 Task: Use GitHub's "Contributor Insights" to track user activity.
Action: Mouse moved to (862, 61)
Screenshot: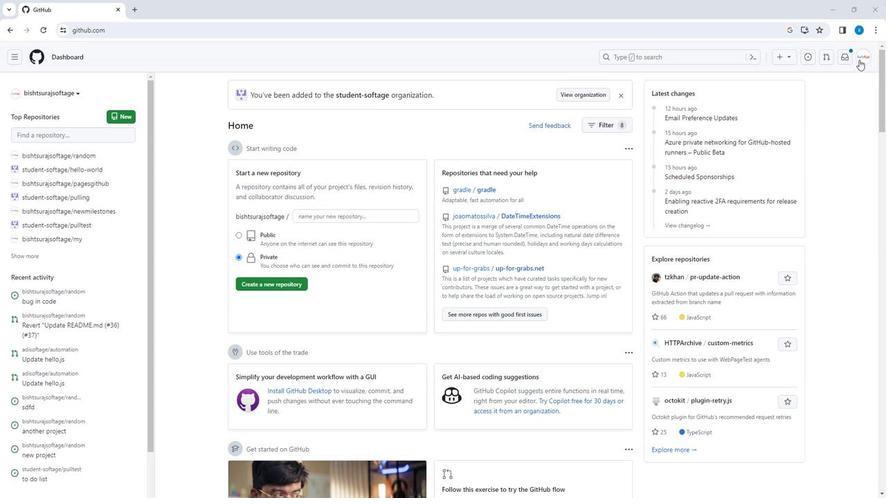 
Action: Mouse pressed left at (862, 61)
Screenshot: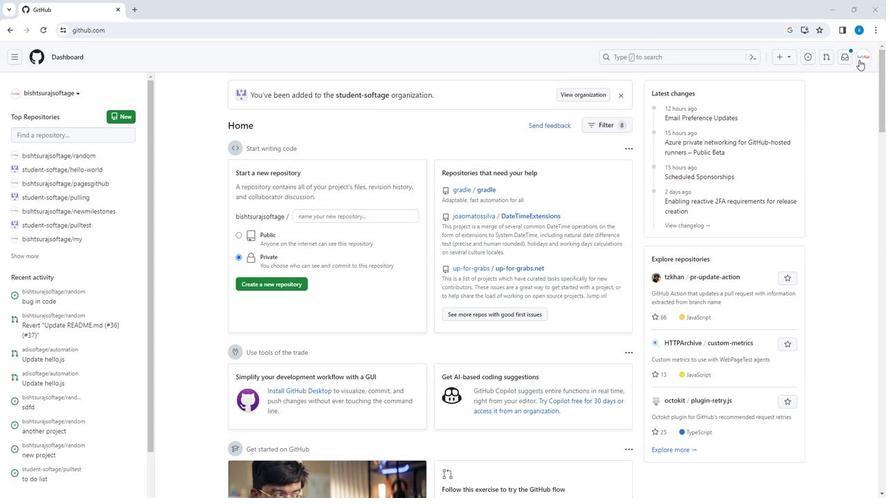 
Action: Mouse moved to (793, 125)
Screenshot: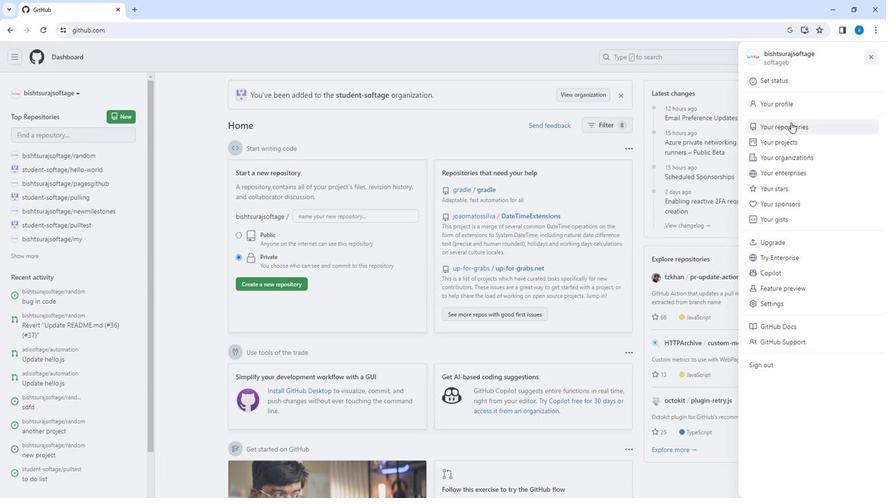
Action: Mouse pressed left at (793, 125)
Screenshot: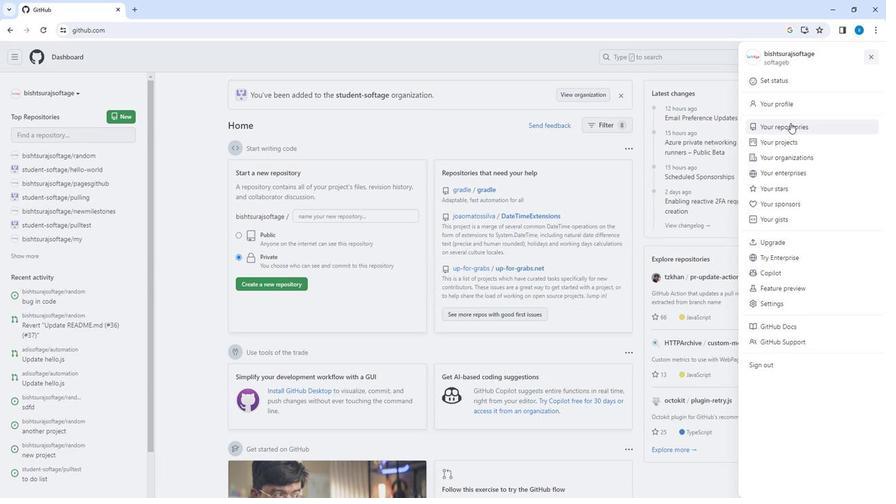 
Action: Mouse moved to (473, 261)
Screenshot: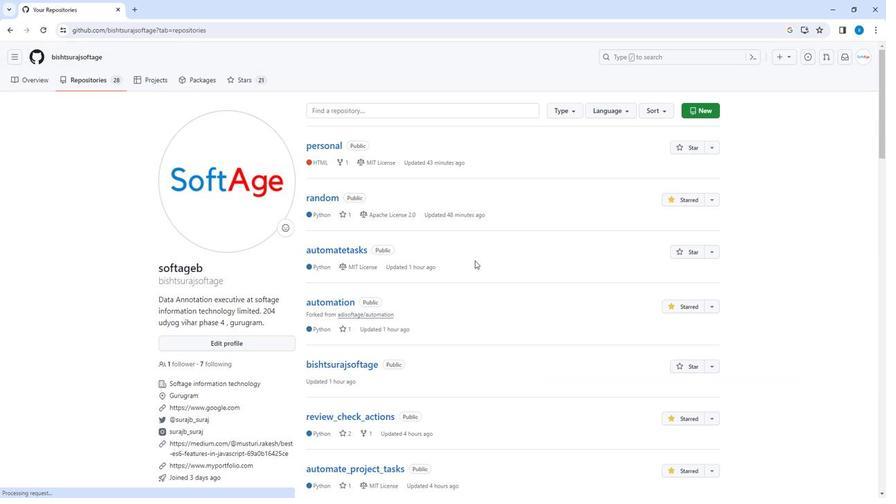 
Action: Mouse scrolled (473, 261) with delta (0, 0)
Screenshot: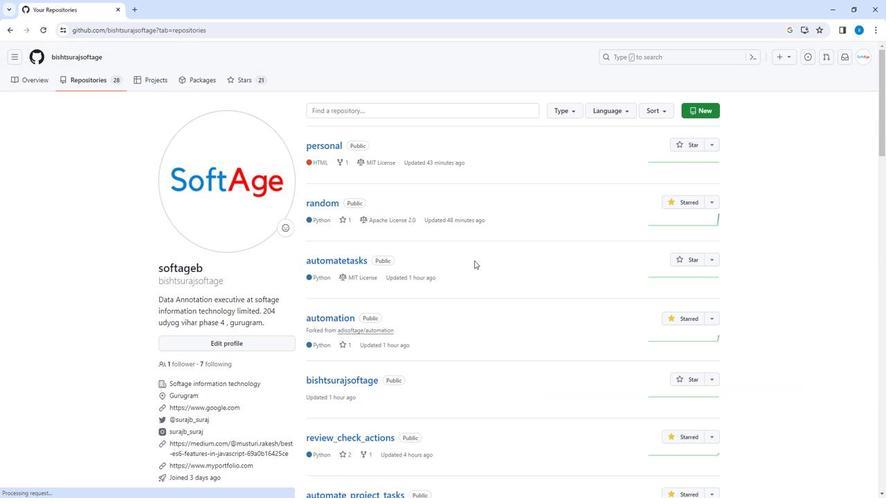 
Action: Mouse scrolled (473, 261) with delta (0, 0)
Screenshot: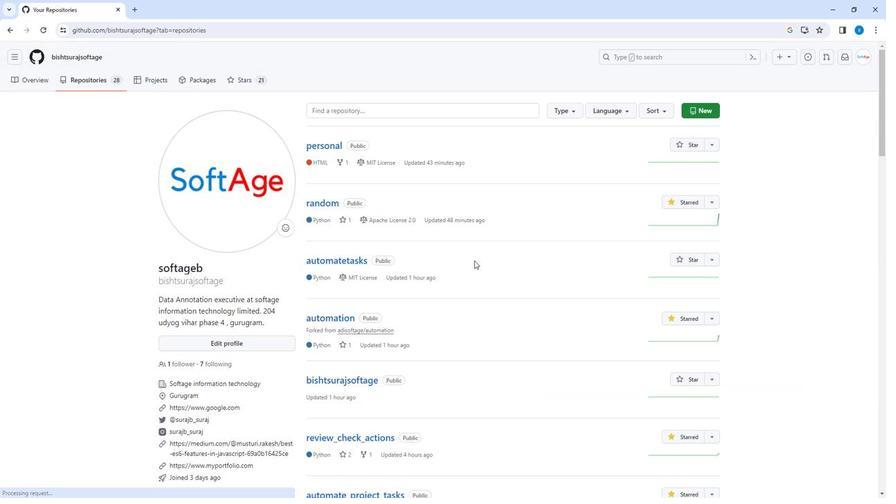 
Action: Mouse scrolled (473, 261) with delta (0, 0)
Screenshot: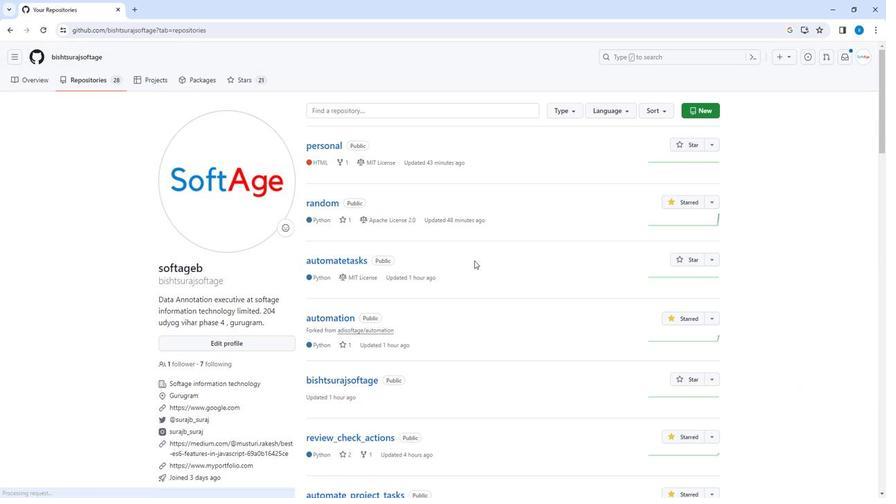 
Action: Mouse scrolled (473, 261) with delta (0, 0)
Screenshot: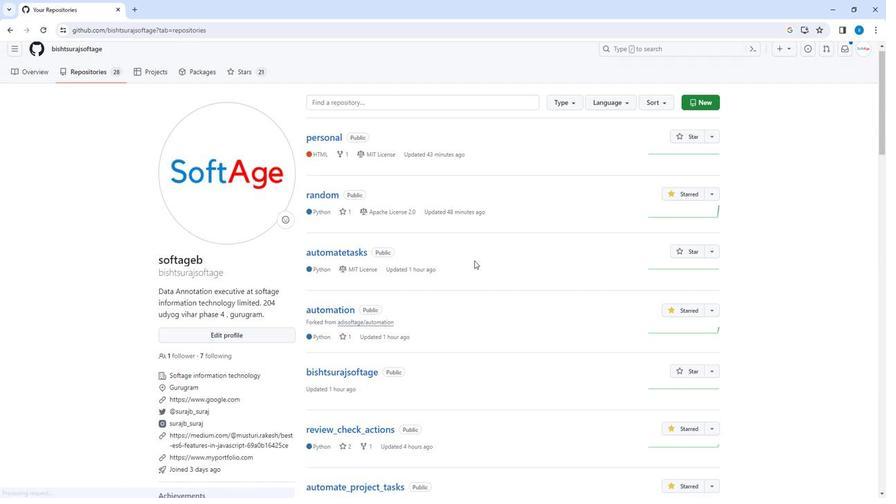 
Action: Mouse scrolled (473, 261) with delta (0, 0)
Screenshot: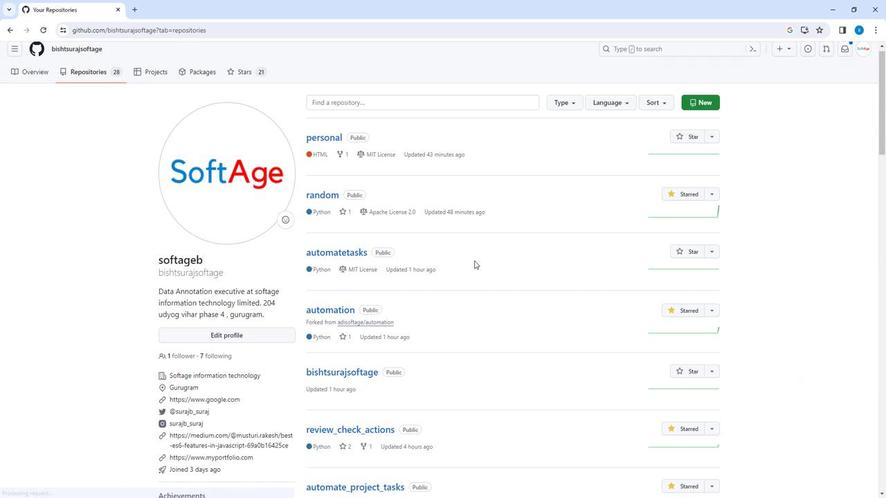 
Action: Mouse moved to (473, 263)
Screenshot: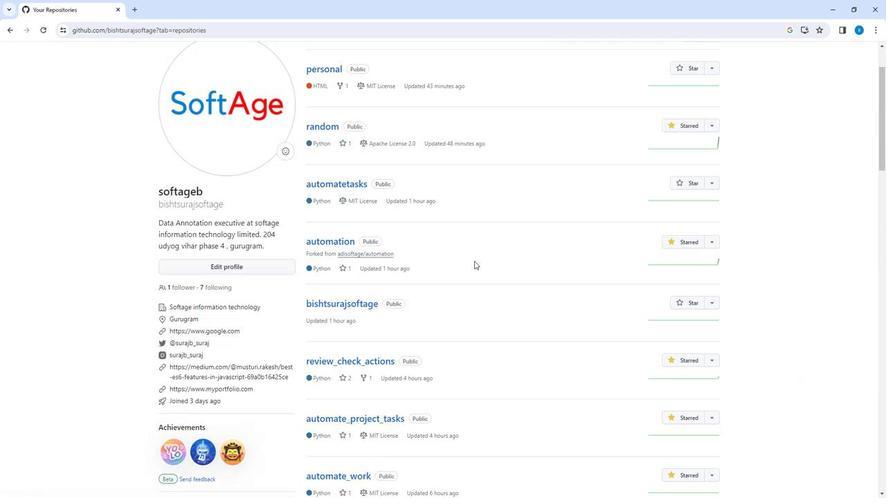 
Action: Mouse scrolled (473, 263) with delta (0, 0)
Screenshot: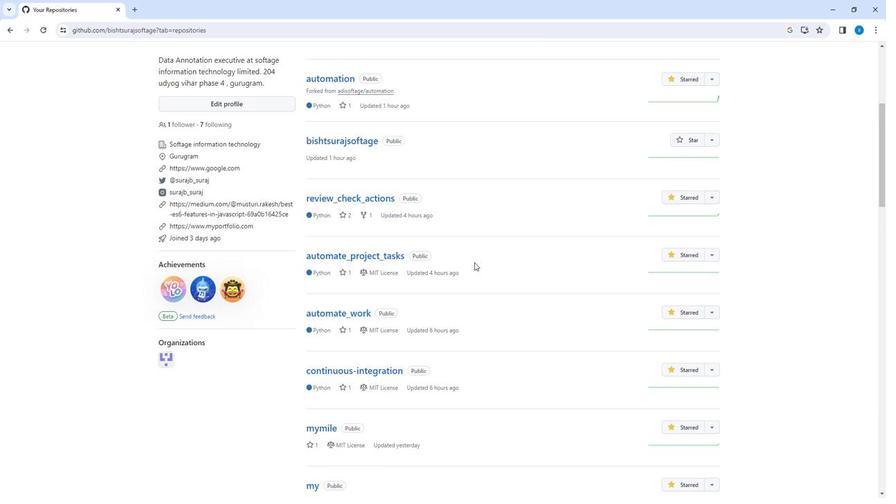 
Action: Mouse scrolled (473, 263) with delta (0, 0)
Screenshot: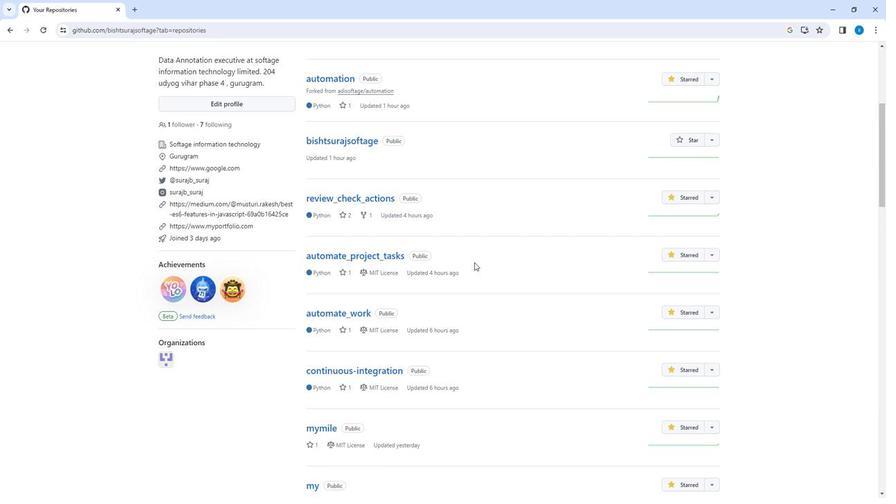 
Action: Mouse scrolled (473, 263) with delta (0, 0)
Screenshot: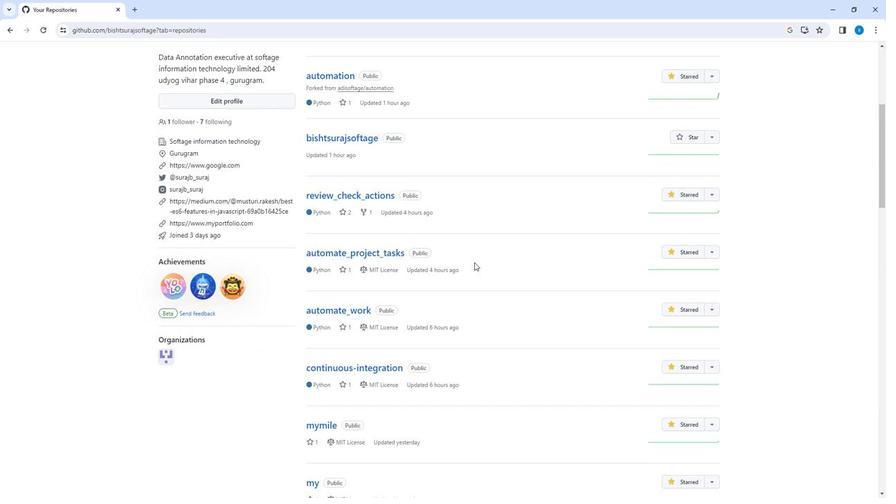 
Action: Mouse scrolled (473, 263) with delta (0, 0)
Screenshot: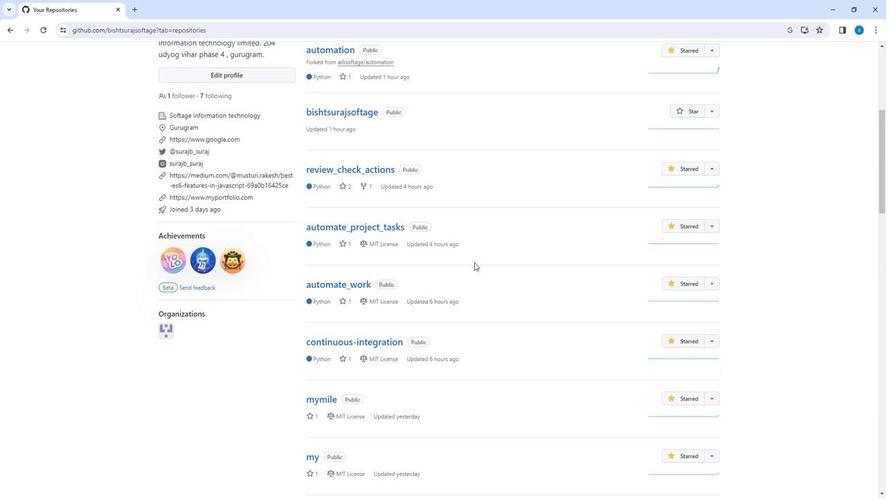 
Action: Mouse scrolled (473, 263) with delta (0, 0)
Screenshot: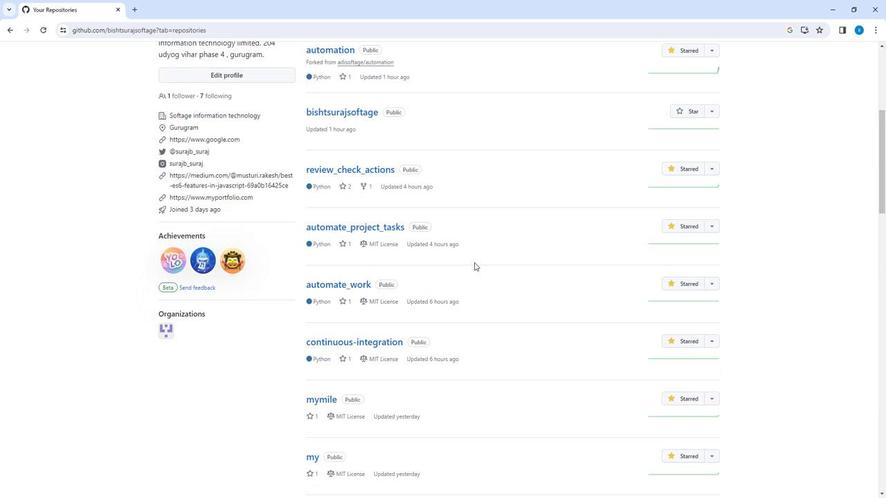 
Action: Mouse scrolled (473, 263) with delta (0, 0)
Screenshot: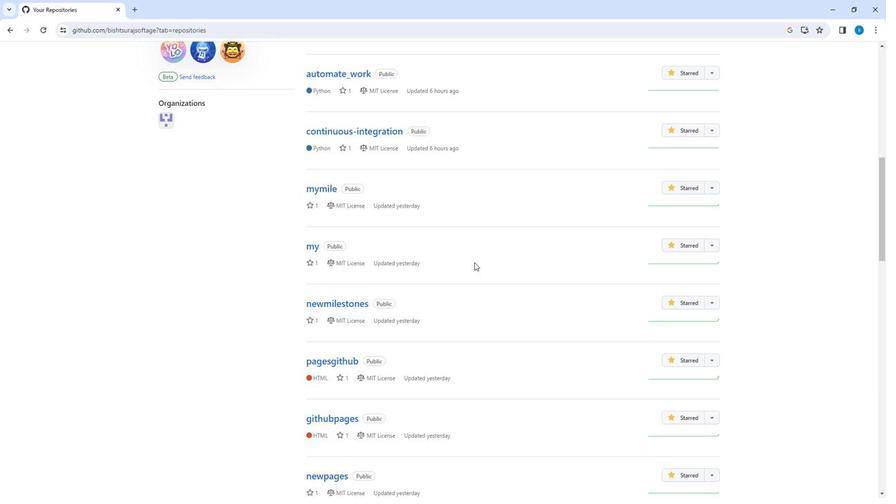 
Action: Mouse scrolled (473, 263) with delta (0, 0)
Screenshot: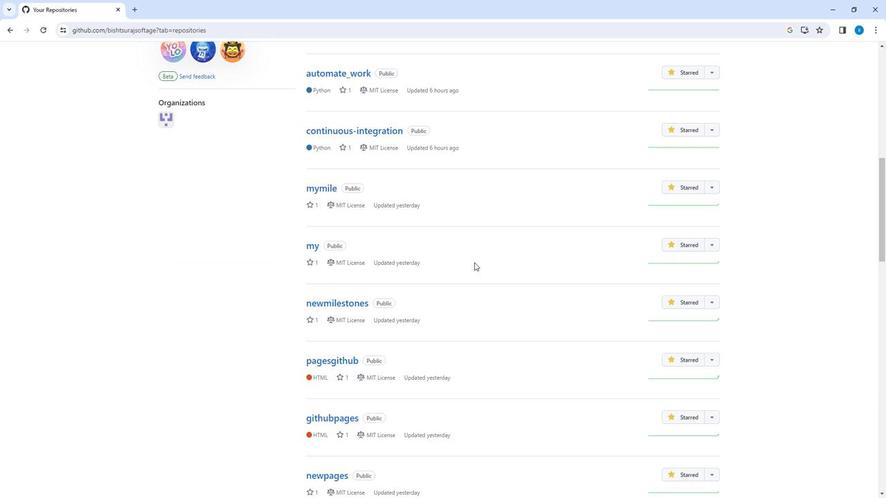 
Action: Mouse scrolled (473, 263) with delta (0, 0)
Screenshot: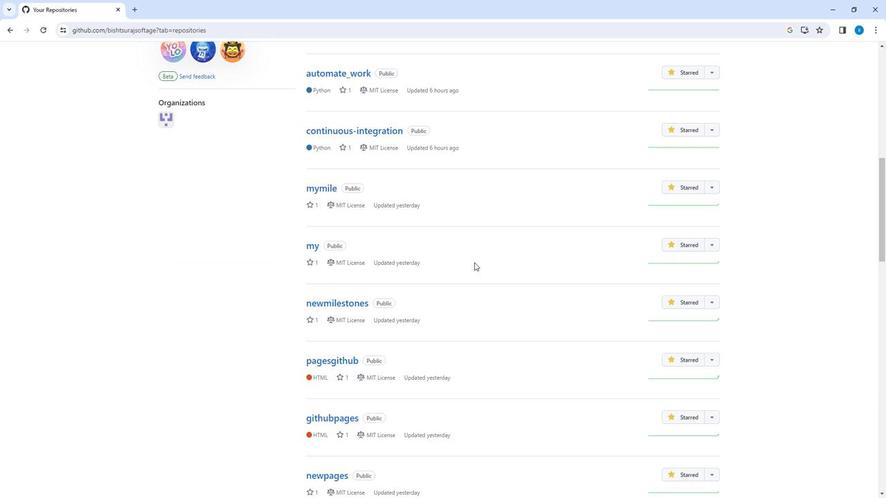 
Action: Mouse scrolled (473, 263) with delta (0, 0)
Screenshot: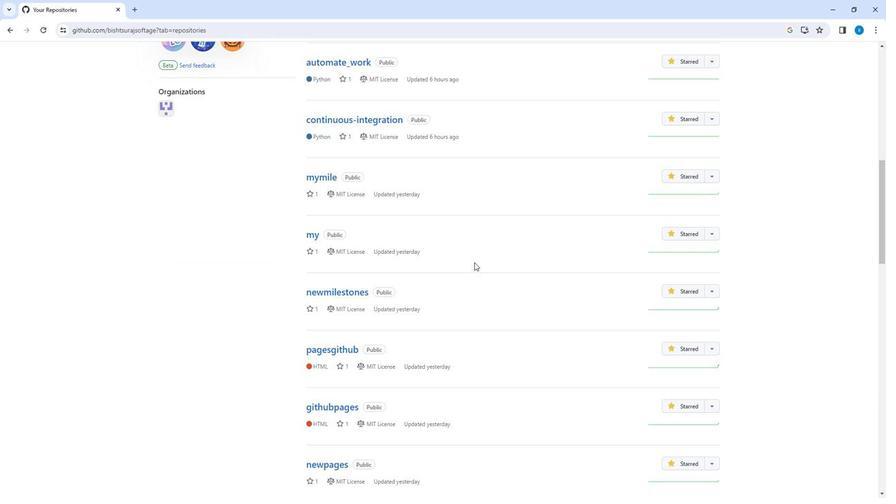 
Action: Mouse scrolled (473, 263) with delta (0, 0)
Screenshot: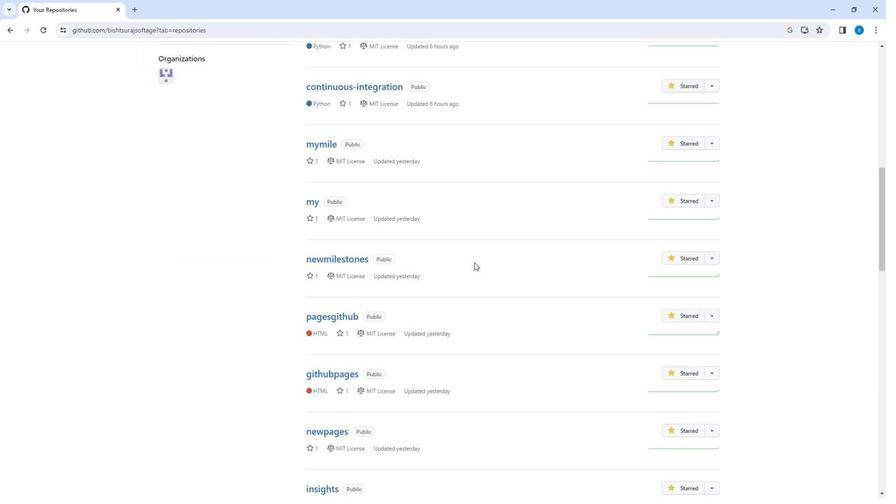 
Action: Mouse moved to (380, 412)
Screenshot: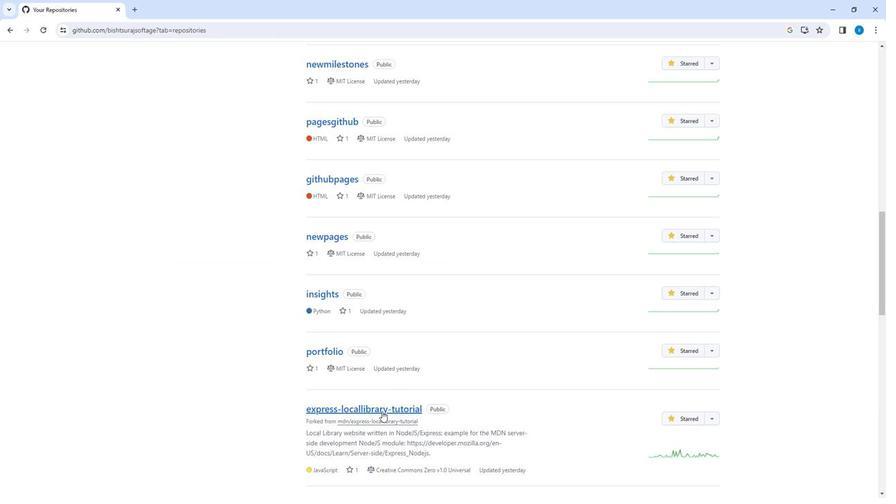 
Action: Mouse pressed left at (380, 412)
Screenshot: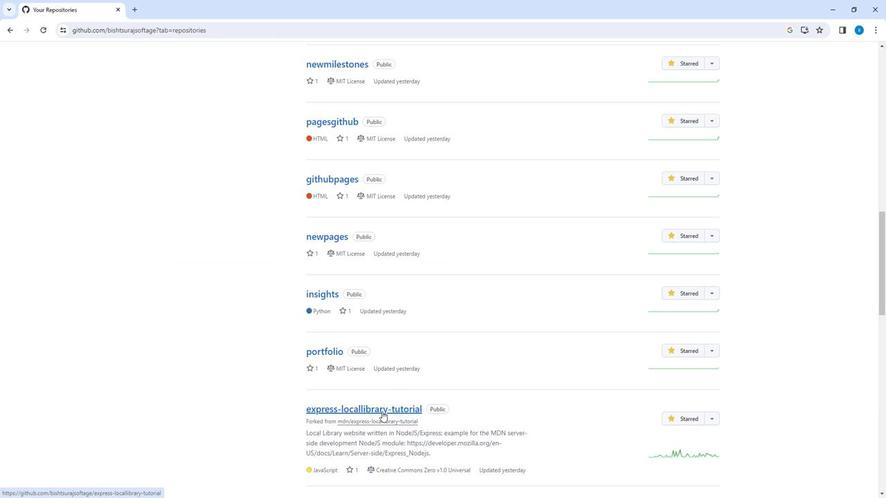 
Action: Mouse moved to (329, 81)
Screenshot: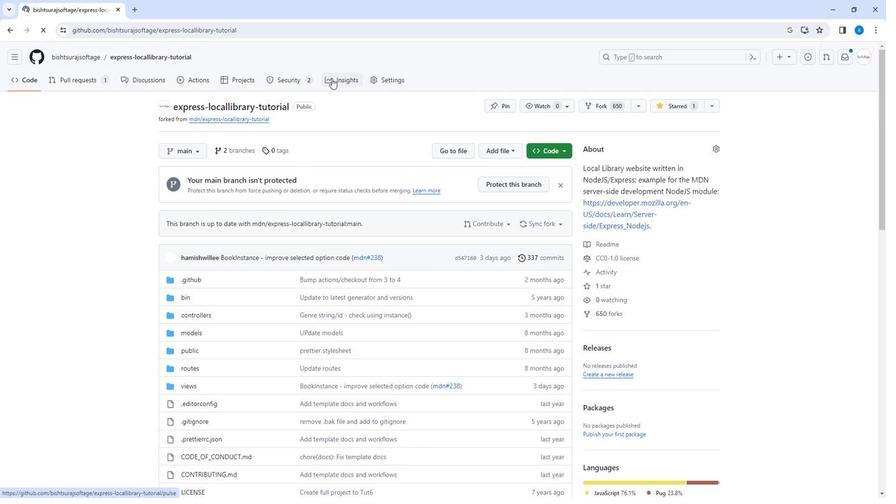 
Action: Mouse pressed left at (329, 81)
Screenshot: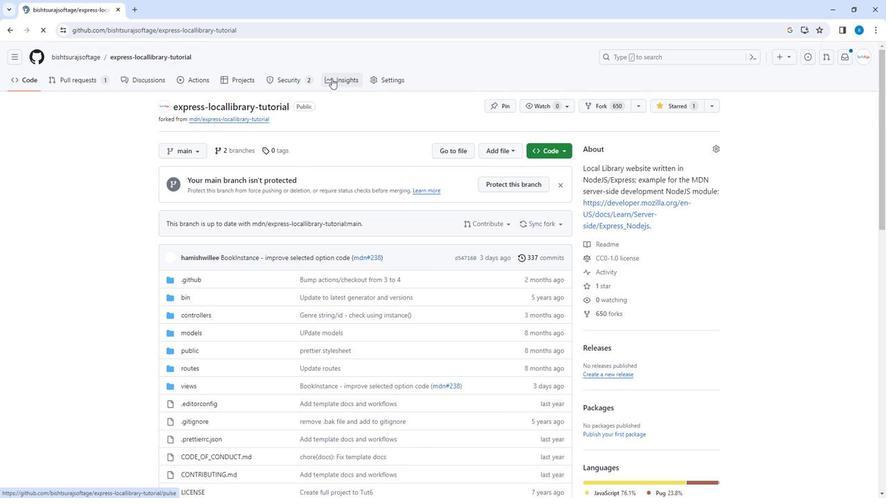 
Action: Mouse moved to (231, 132)
Screenshot: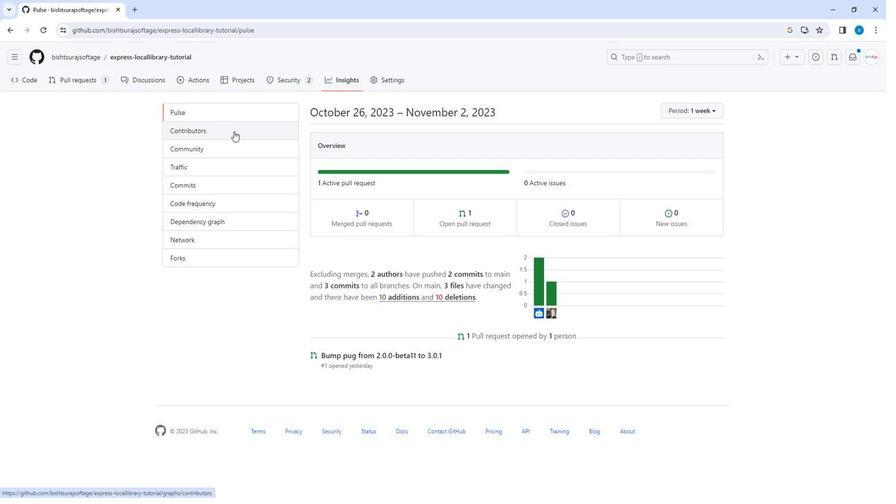 
Action: Mouse pressed left at (231, 132)
Screenshot: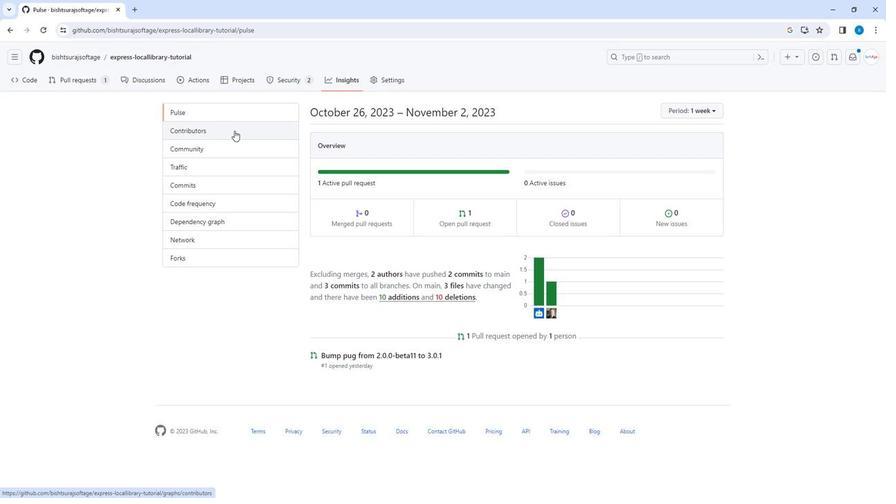 
Action: Mouse moved to (411, 264)
Screenshot: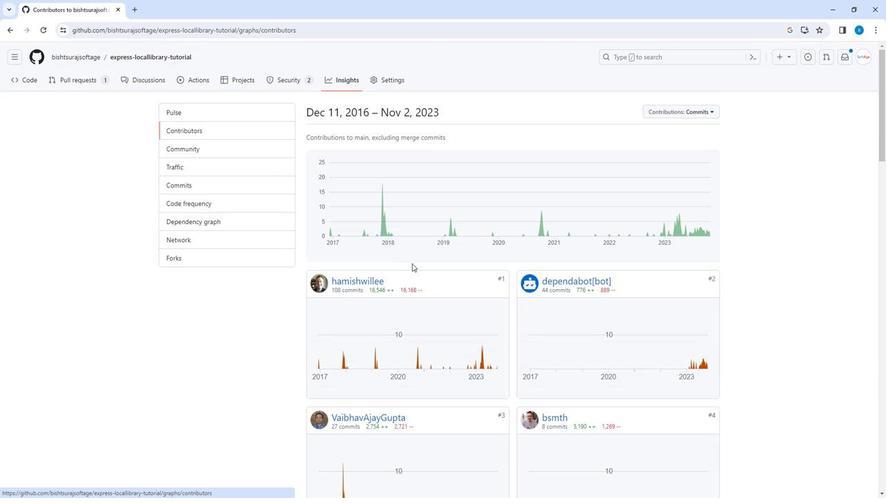 
Action: Mouse scrolled (411, 263) with delta (0, 0)
Screenshot: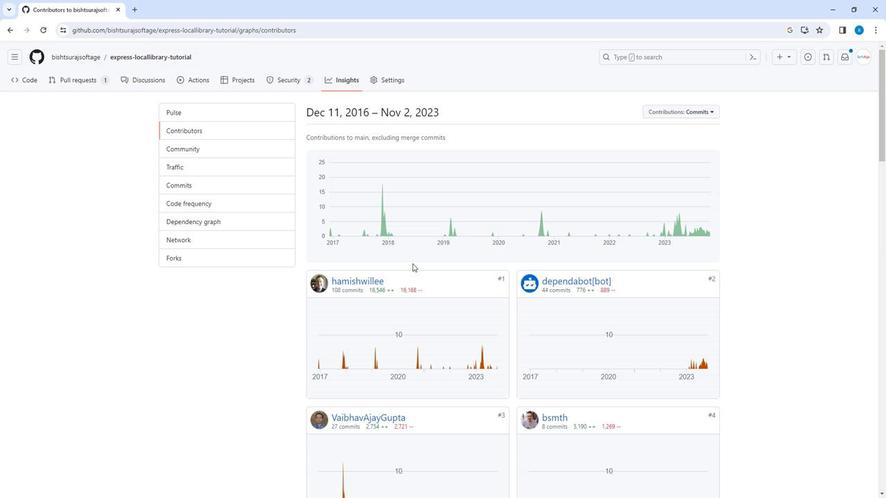 
Action: Mouse scrolled (411, 263) with delta (0, 0)
Screenshot: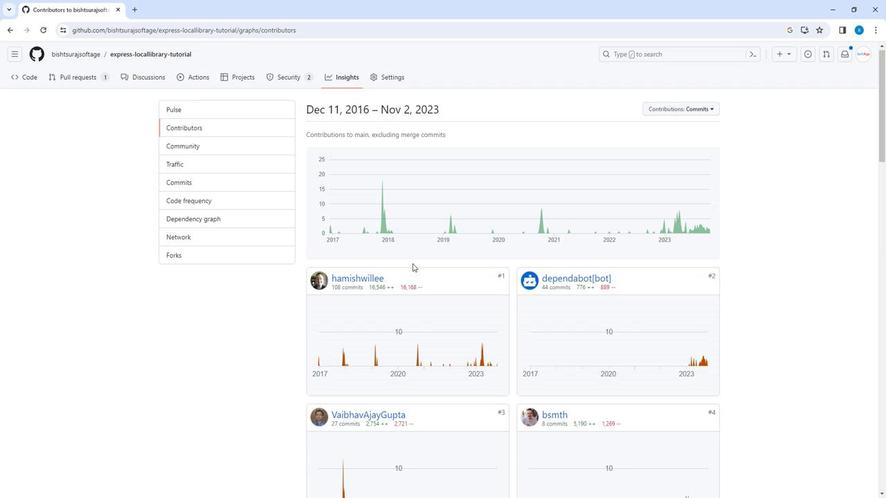 
Action: Mouse scrolled (411, 263) with delta (0, 0)
Screenshot: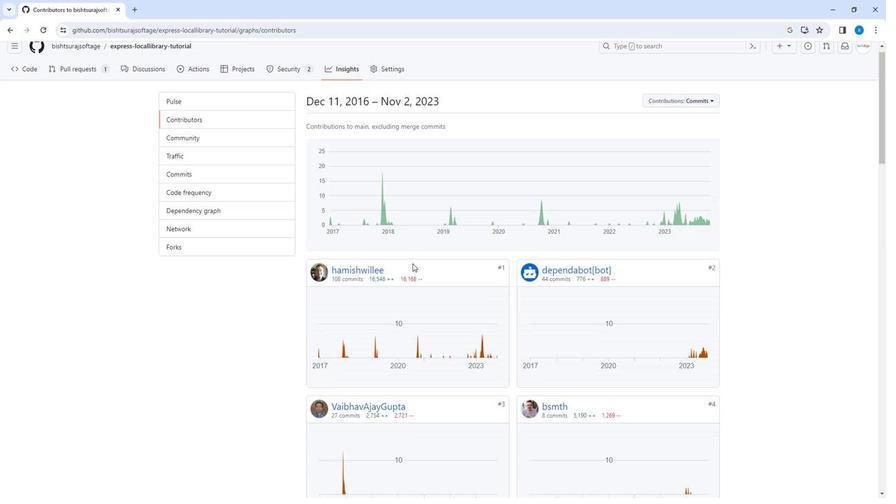 
Action: Mouse scrolled (411, 263) with delta (0, 0)
Screenshot: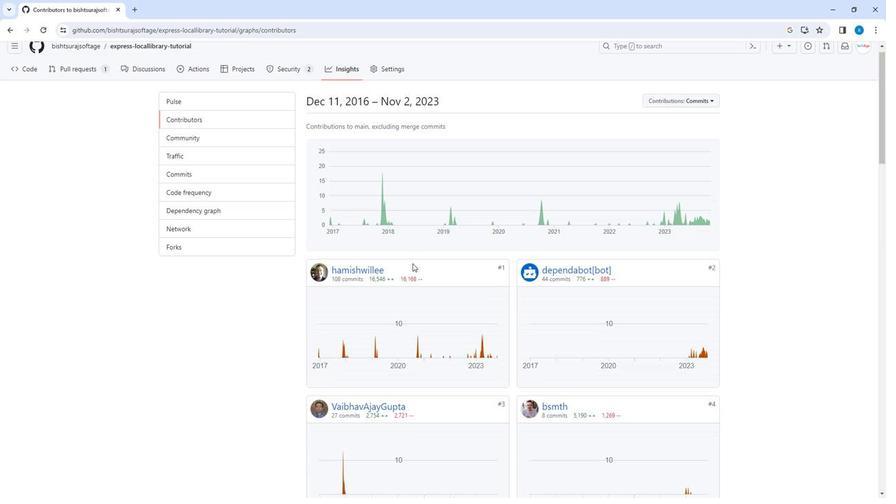 
Action: Mouse scrolled (411, 263) with delta (0, 0)
Screenshot: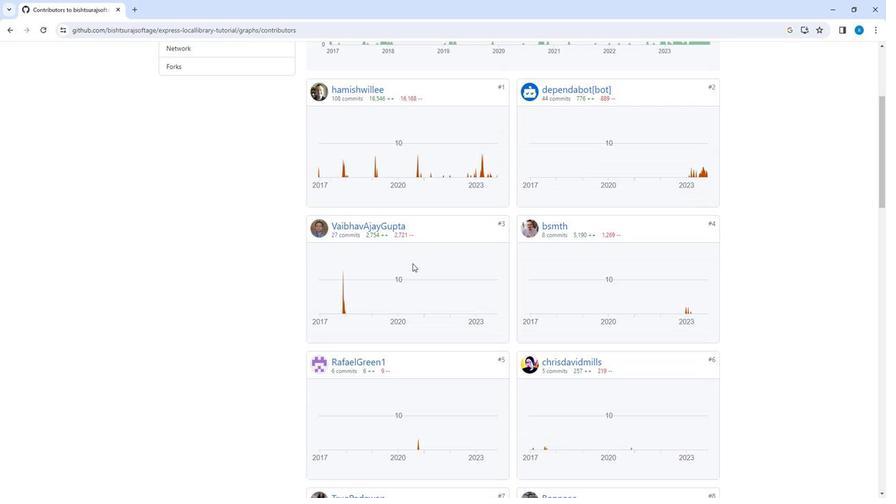 
Action: Mouse scrolled (411, 263) with delta (0, 0)
Screenshot: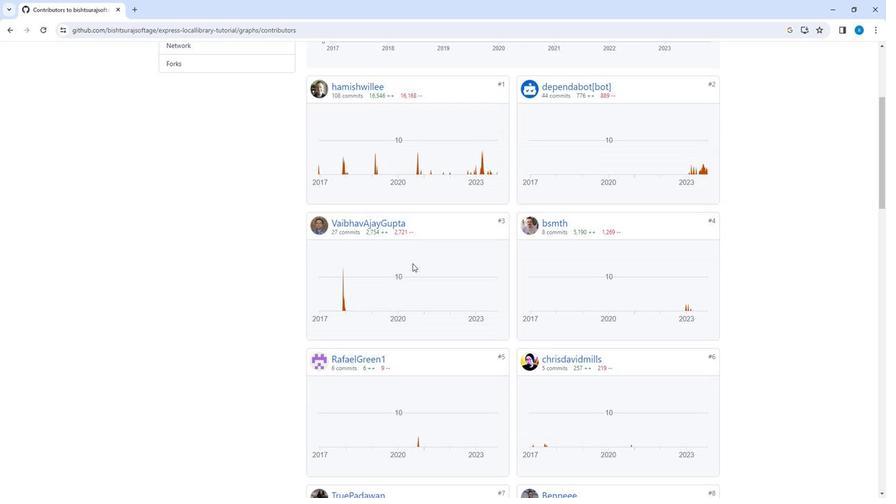 
Action: Mouse scrolled (411, 263) with delta (0, 0)
Screenshot: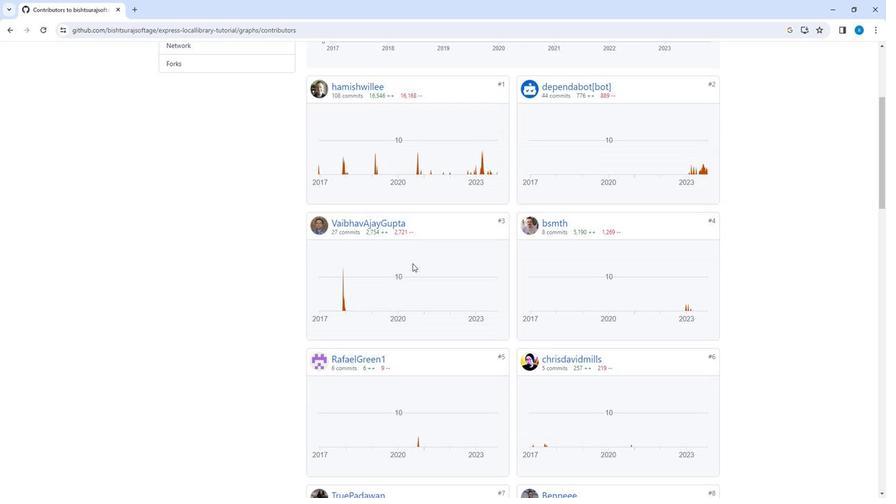 
Action: Mouse scrolled (411, 263) with delta (0, 0)
Screenshot: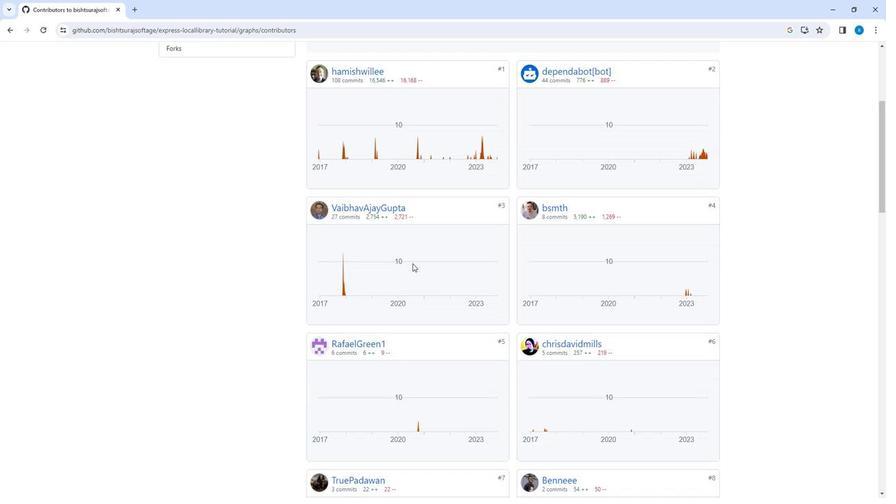 
Action: Mouse scrolled (411, 263) with delta (0, 0)
Screenshot: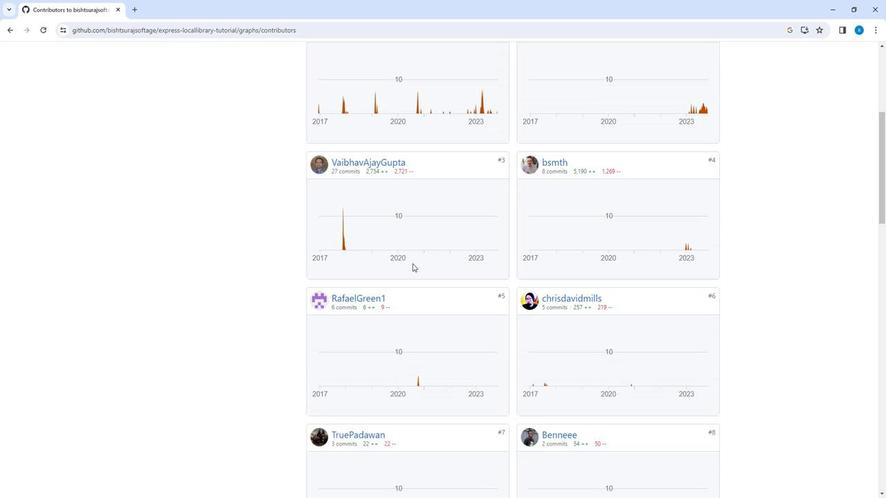 
Action: Mouse scrolled (411, 263) with delta (0, 0)
Screenshot: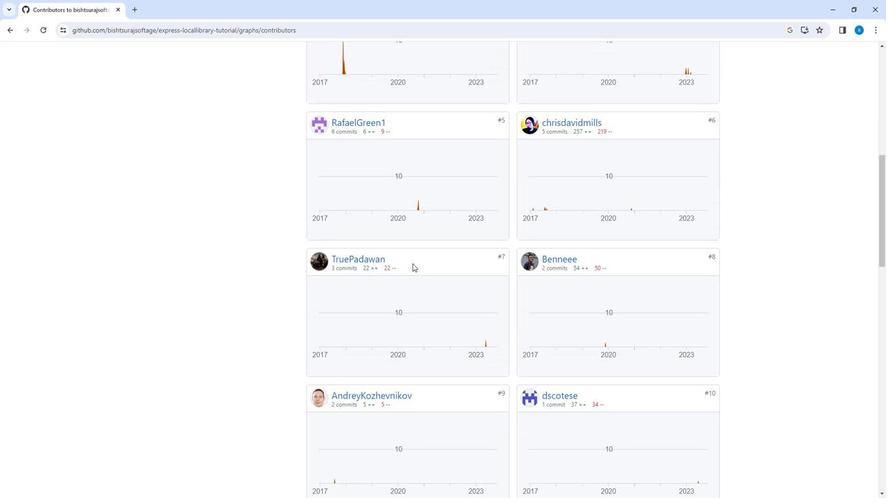 
Action: Mouse scrolled (411, 263) with delta (0, 0)
Screenshot: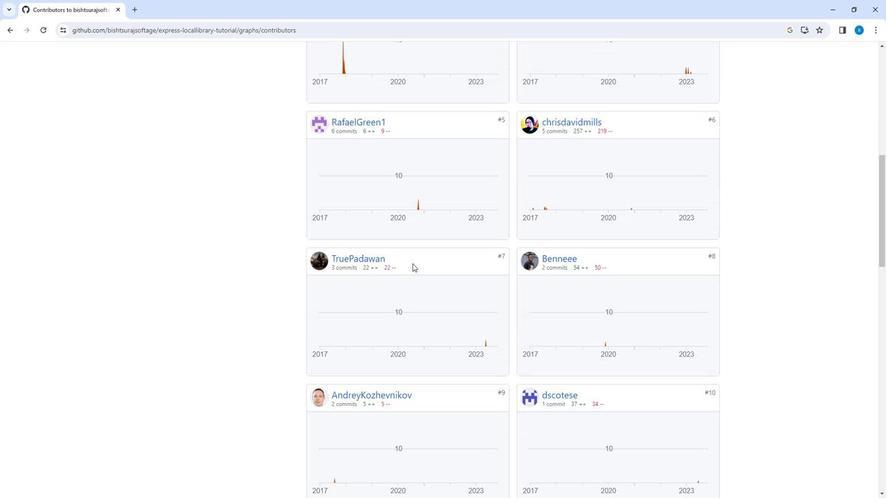 
Action: Mouse scrolled (411, 265) with delta (0, 0)
Screenshot: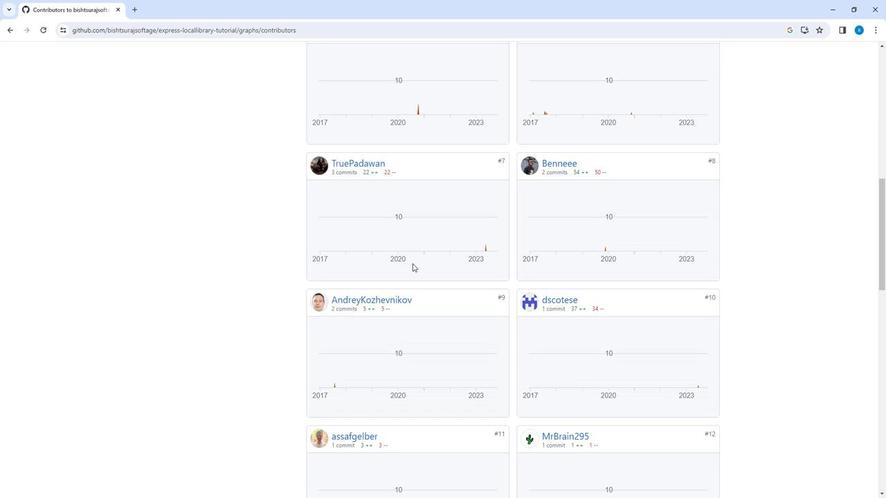 
Action: Mouse scrolled (411, 265) with delta (0, 0)
Screenshot: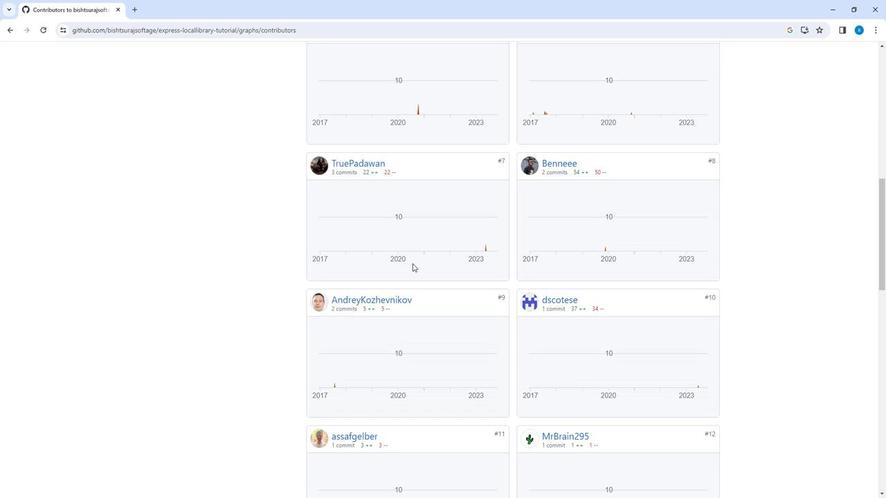
Action: Mouse scrolled (411, 265) with delta (0, 0)
Screenshot: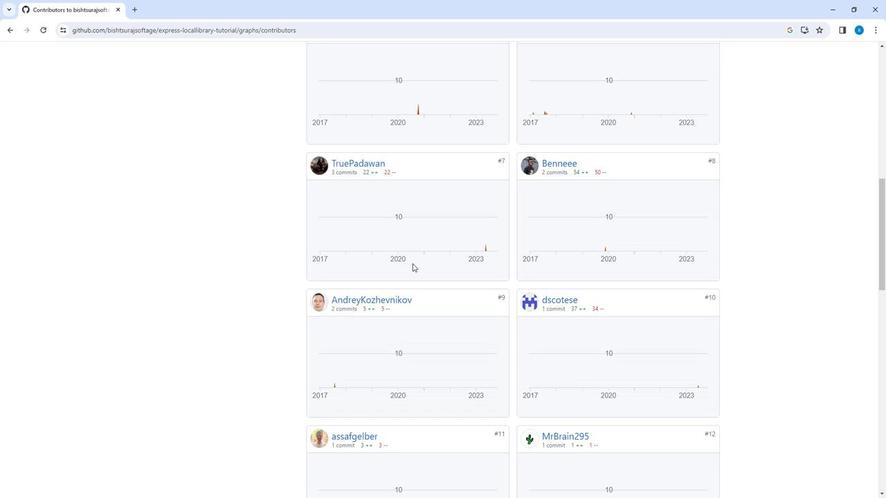 
Action: Mouse scrolled (411, 265) with delta (0, 0)
Screenshot: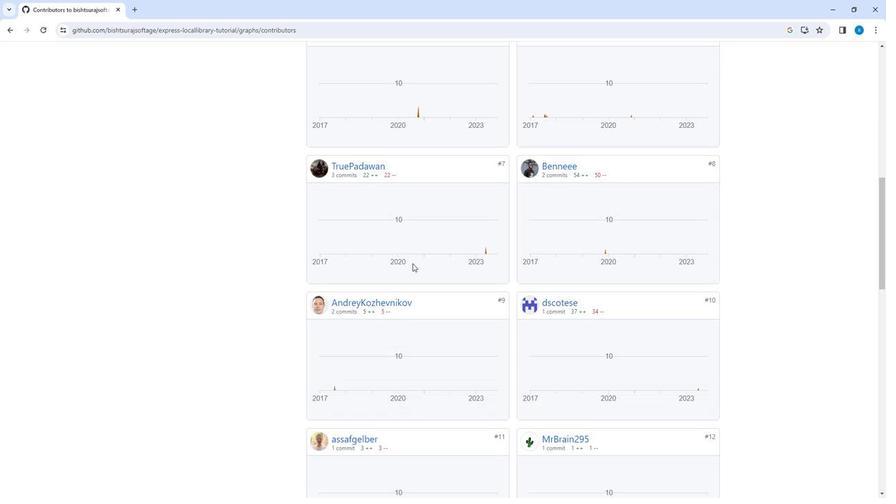 
Action: Mouse scrolled (411, 265) with delta (0, 0)
Screenshot: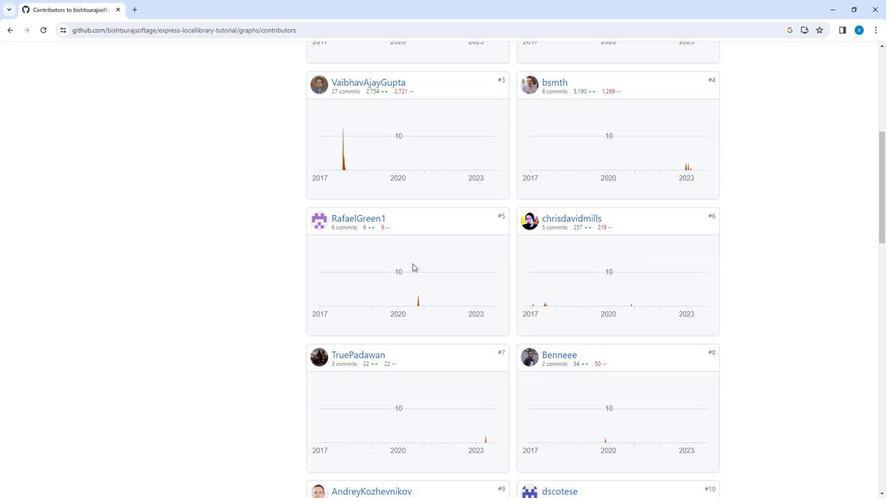 
Action: Mouse scrolled (411, 265) with delta (0, 0)
Screenshot: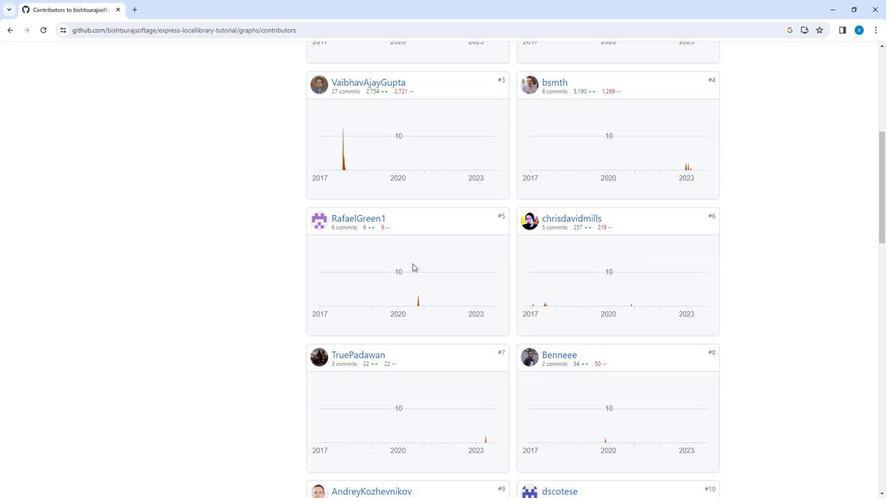 
Action: Mouse scrolled (411, 265) with delta (0, 0)
Screenshot: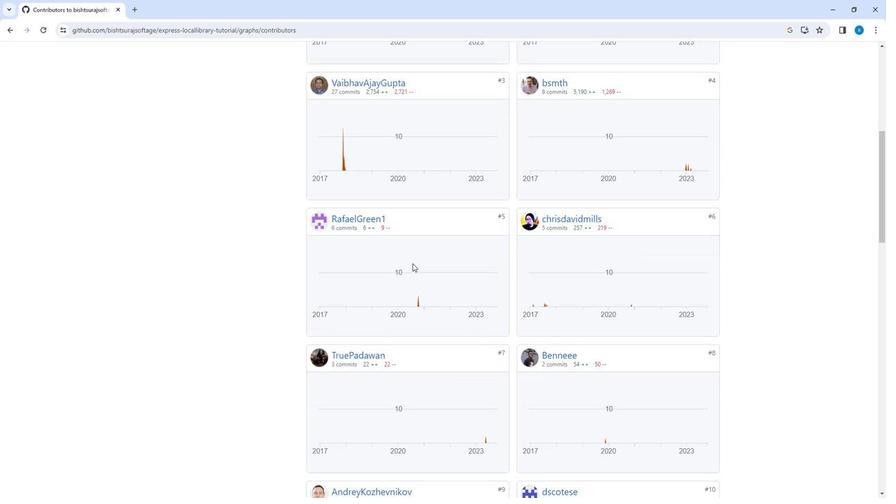 
Action: Mouse scrolled (411, 265) with delta (0, 0)
Screenshot: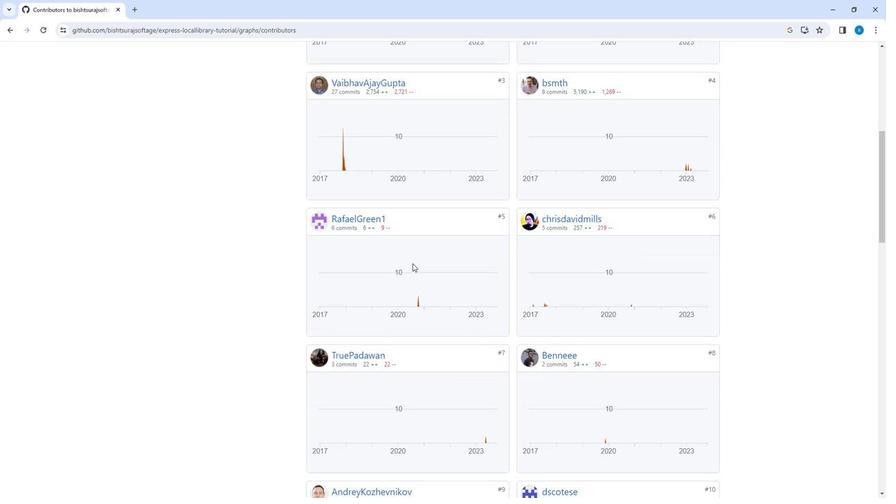 
Action: Mouse scrolled (411, 265) with delta (0, 0)
Screenshot: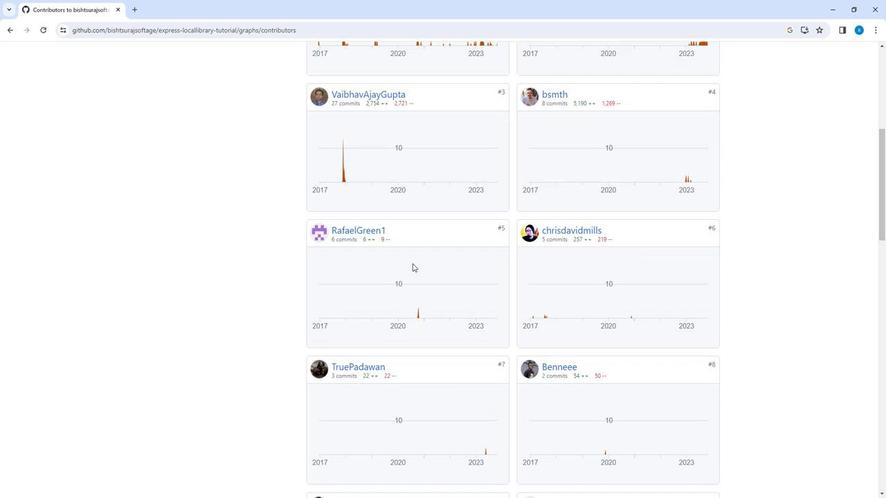 
Action: Mouse scrolled (411, 265) with delta (0, 0)
Screenshot: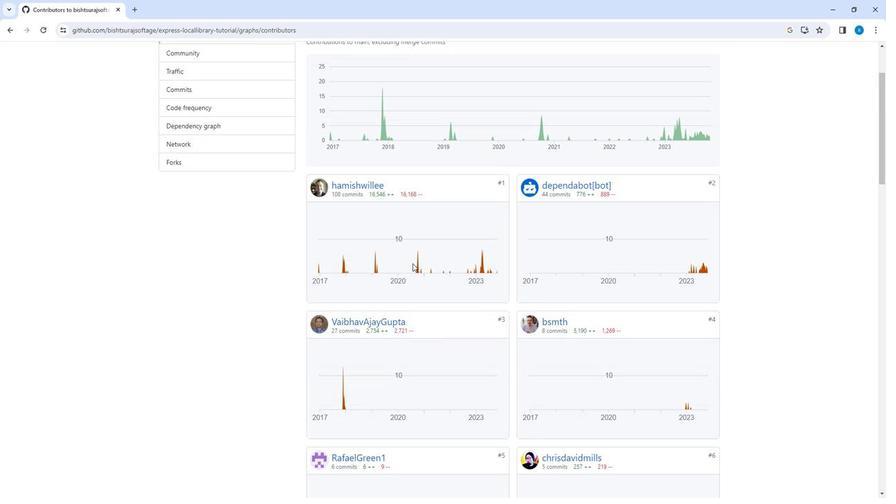 
Action: Mouse scrolled (411, 265) with delta (0, 0)
Screenshot: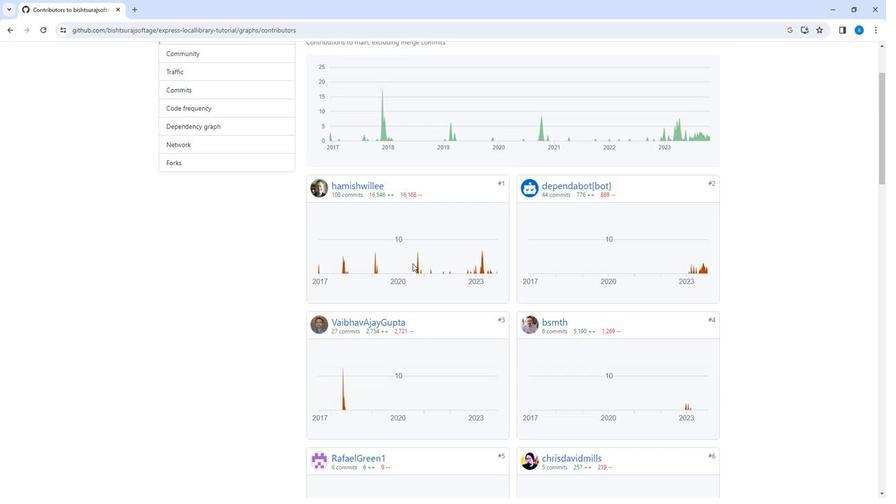 
Action: Mouse scrolled (411, 265) with delta (0, 0)
Screenshot: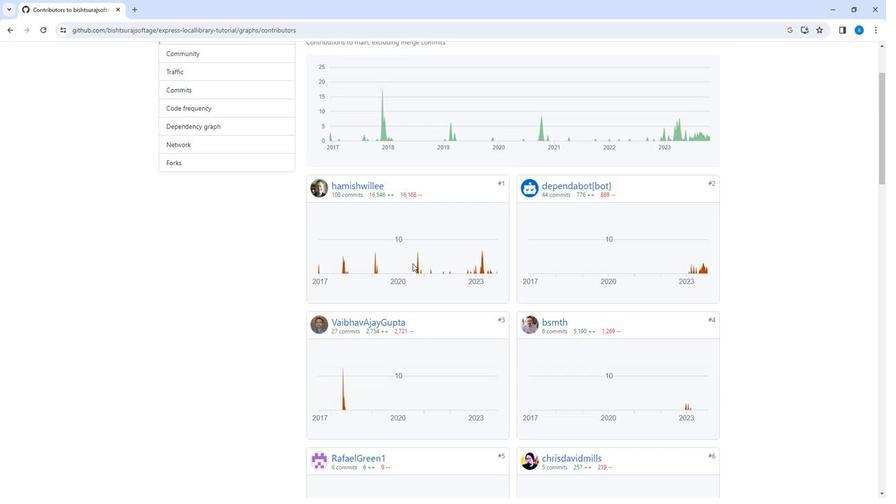 
Action: Mouse scrolled (411, 265) with delta (0, 0)
Screenshot: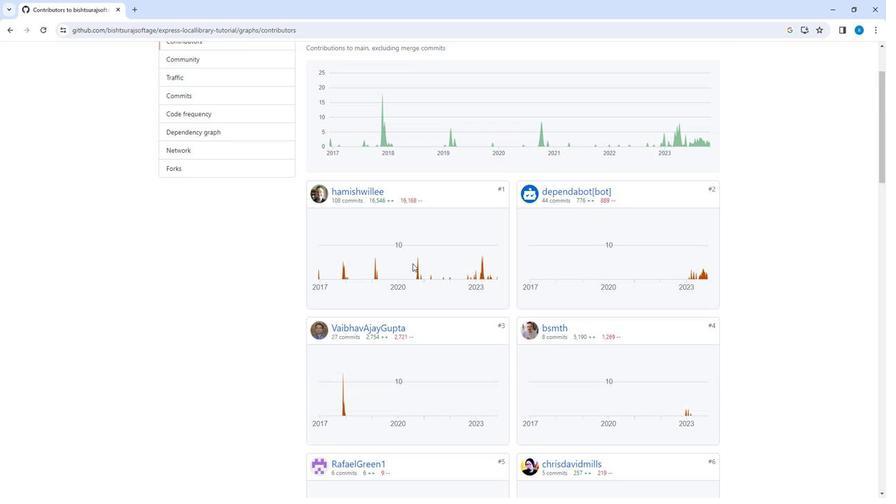 
Action: Mouse scrolled (411, 265) with delta (0, 0)
Screenshot: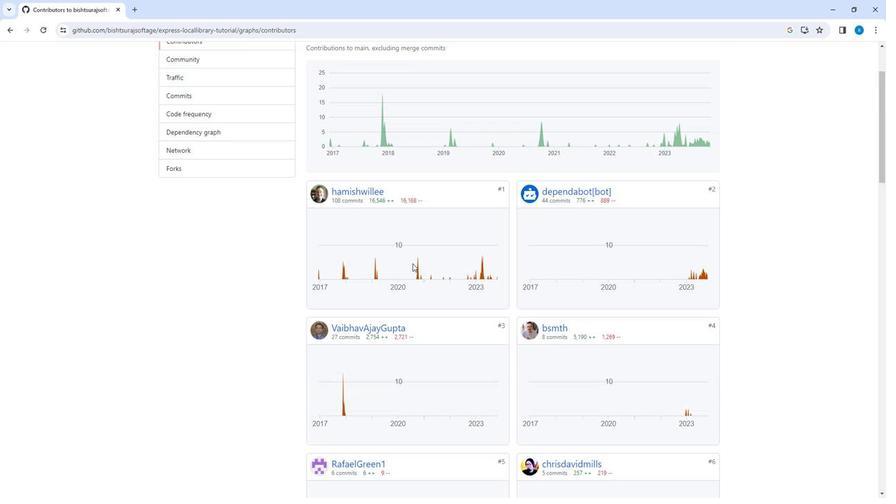 
Action: Mouse moved to (371, 281)
Screenshot: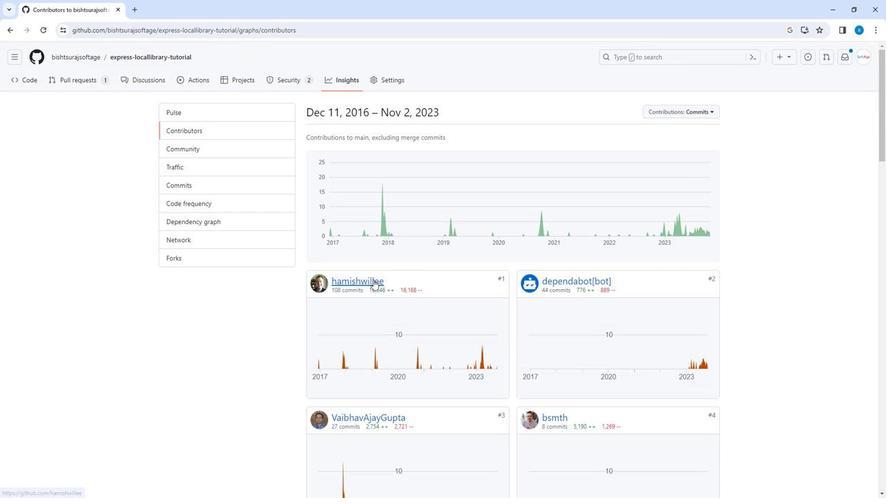 
Action: Mouse pressed left at (371, 281)
Screenshot: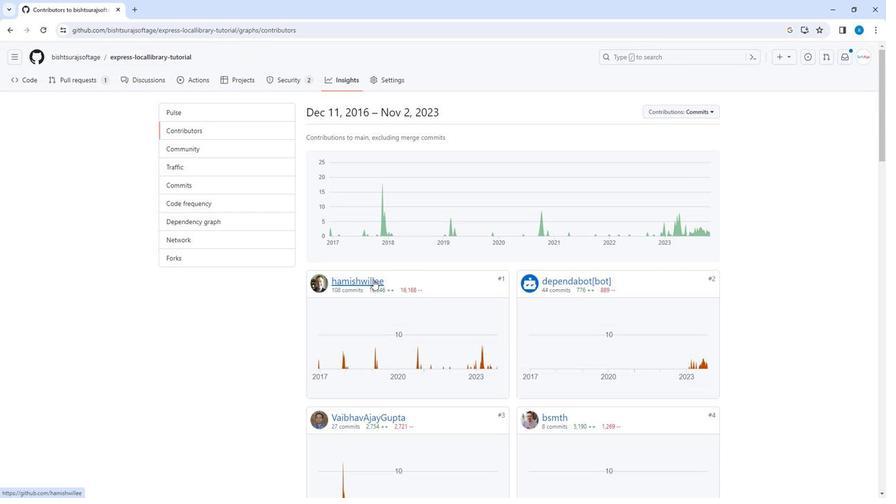 
Action: Mouse moved to (421, 329)
Screenshot: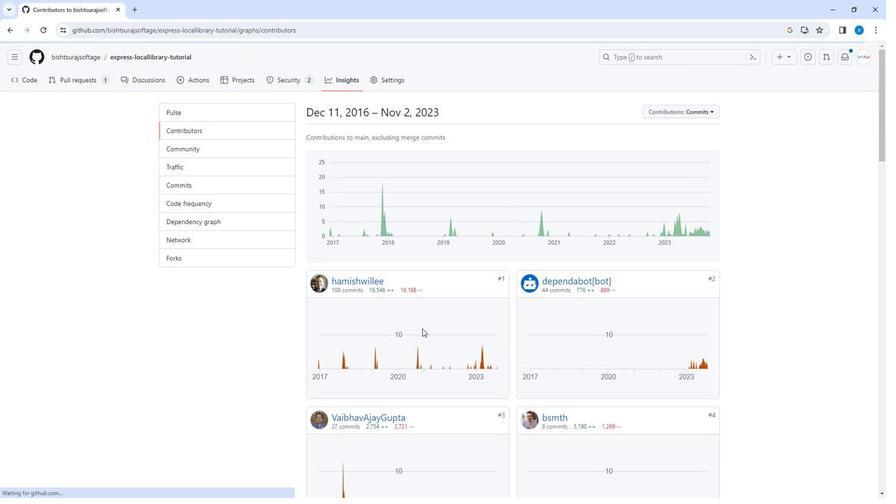 
Action: Mouse scrolled (421, 328) with delta (0, 0)
Screenshot: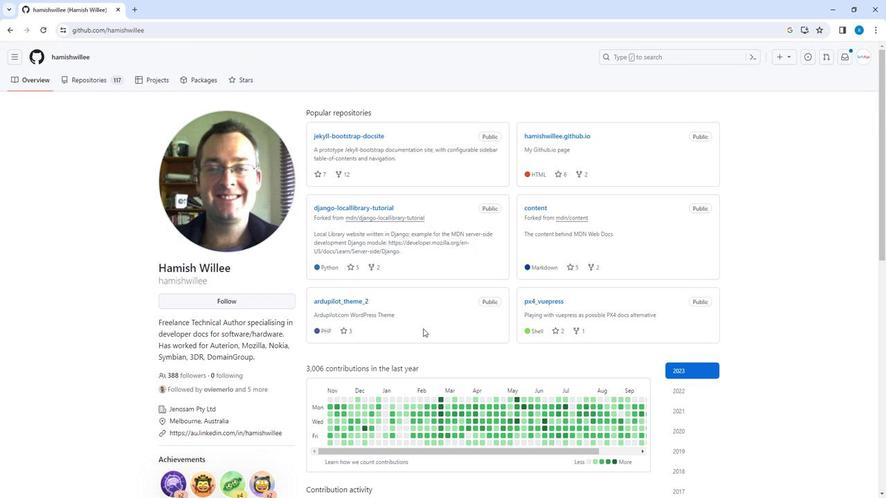 
Action: Mouse scrolled (421, 328) with delta (0, 0)
Screenshot: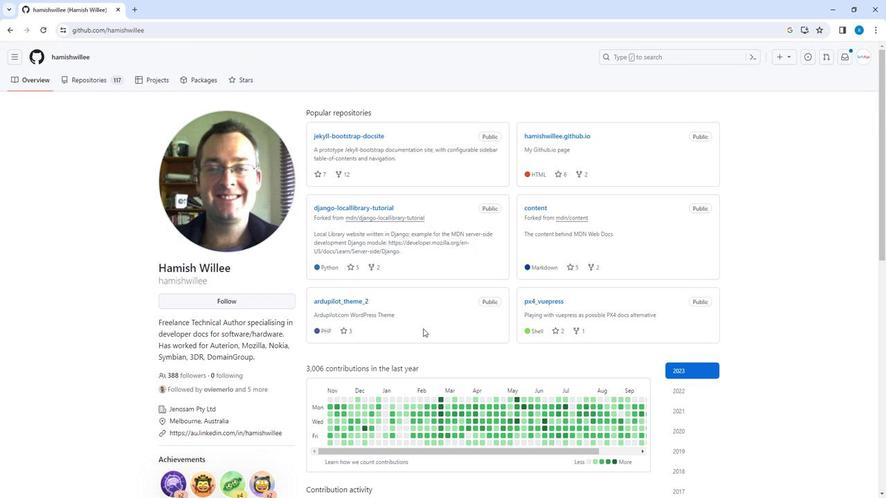 
Action: Mouse scrolled (421, 328) with delta (0, 0)
Screenshot: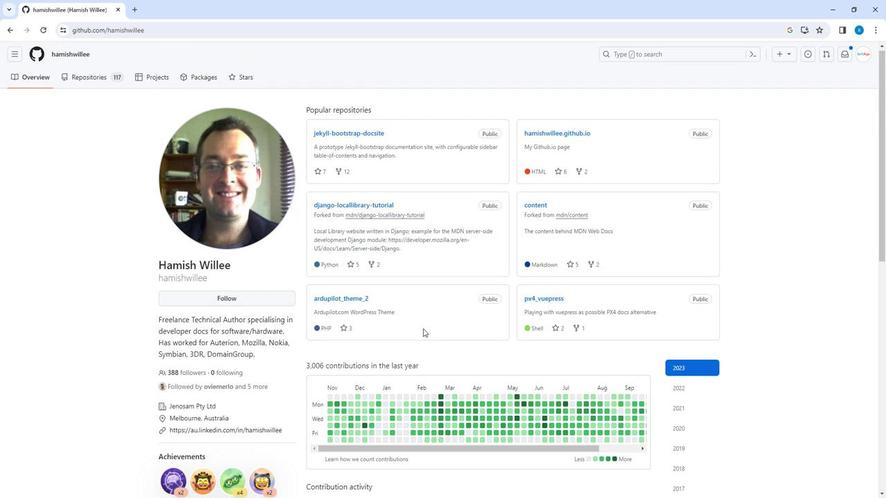 
Action: Mouse scrolled (421, 328) with delta (0, 0)
Screenshot: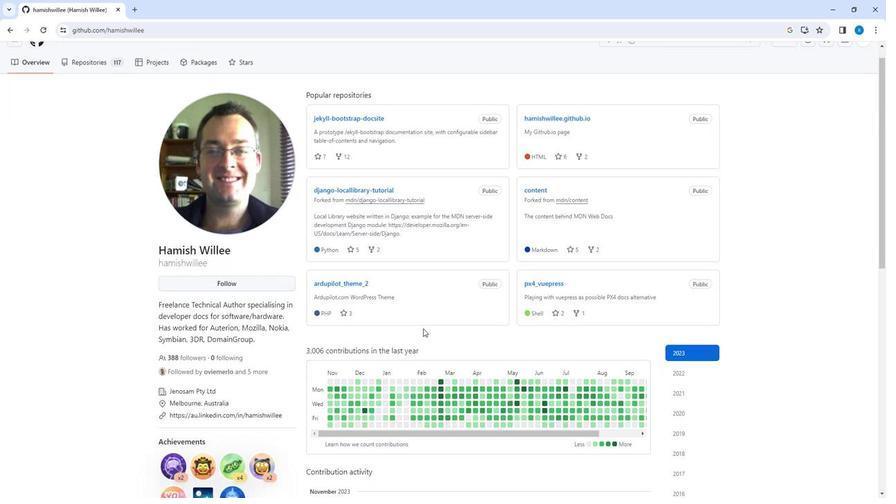 
Action: Mouse scrolled (421, 328) with delta (0, 0)
Screenshot: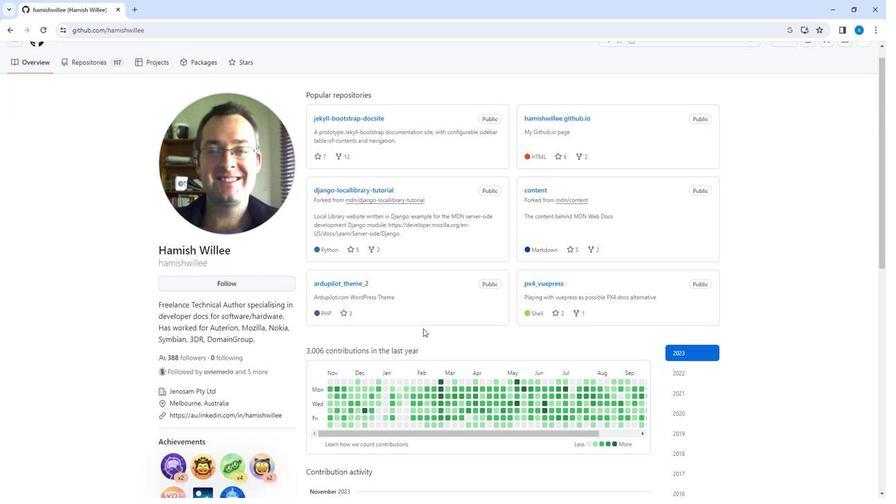 
Action: Mouse scrolled (421, 328) with delta (0, 0)
Screenshot: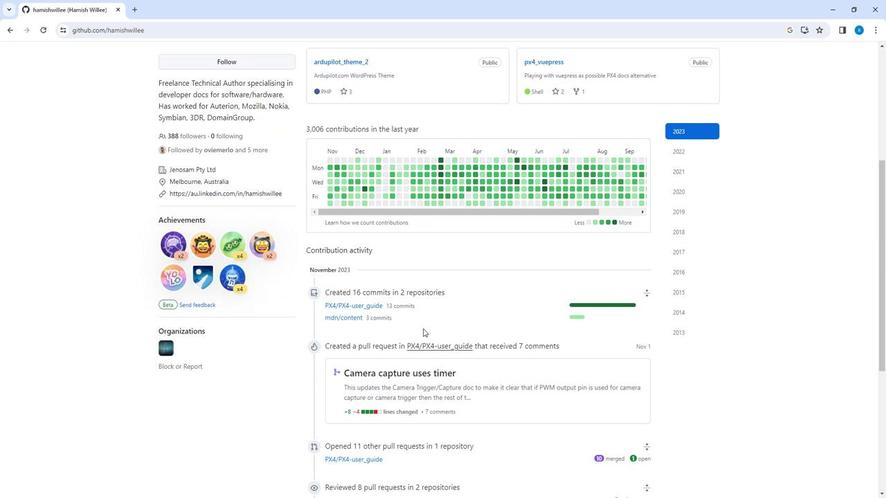 
Action: Mouse scrolled (421, 328) with delta (0, 0)
Screenshot: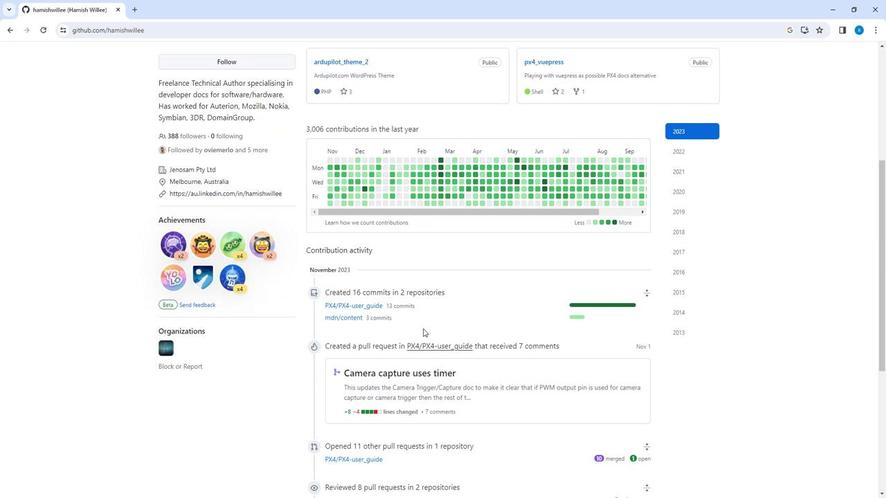 
Action: Mouse scrolled (421, 328) with delta (0, 0)
Screenshot: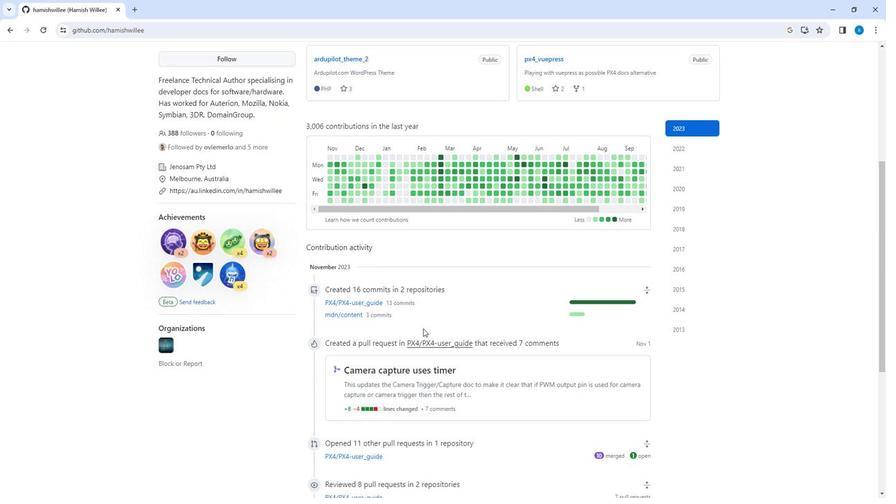 
Action: Mouse scrolled (421, 328) with delta (0, 0)
Screenshot: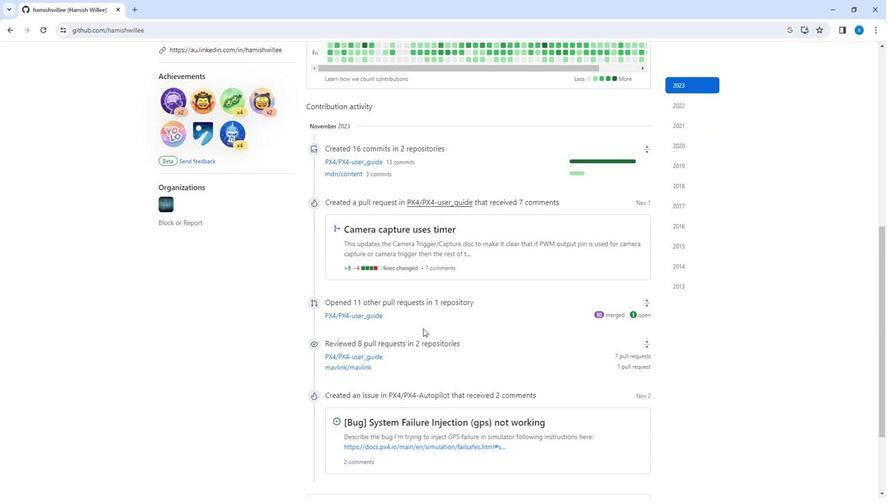 
Action: Mouse scrolled (421, 328) with delta (0, 0)
Screenshot: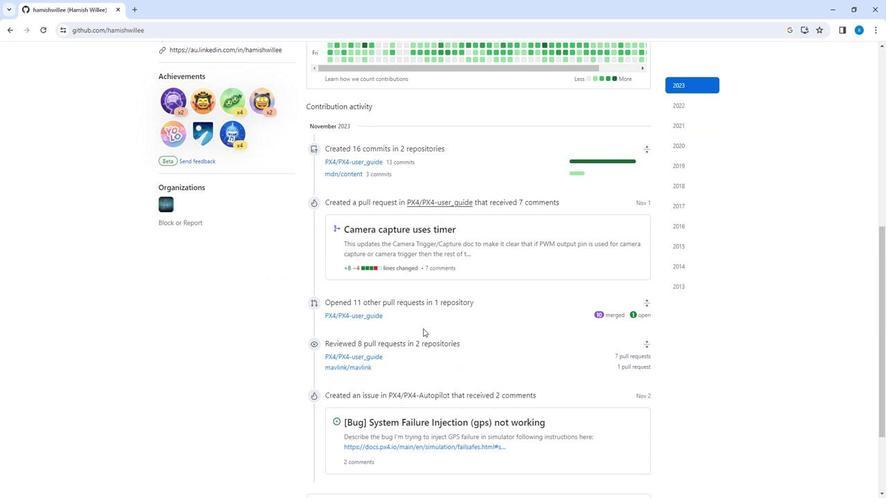 
Action: Mouse scrolled (421, 328) with delta (0, 0)
Screenshot: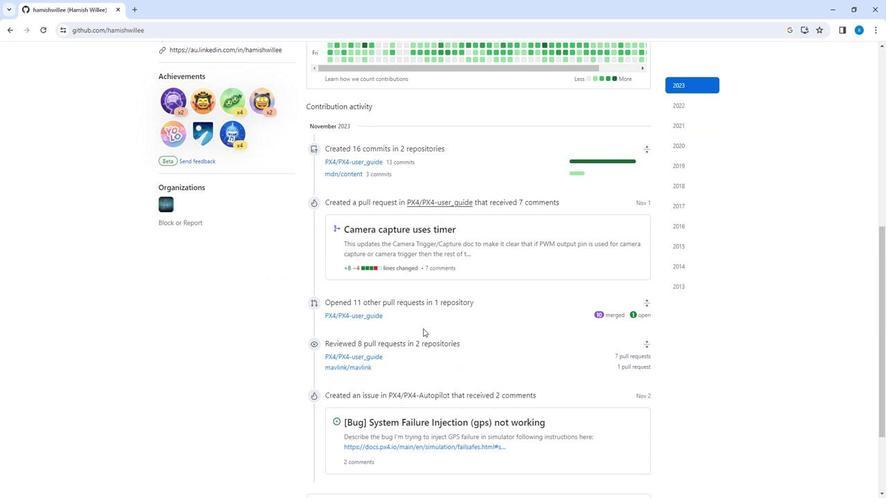
Action: Mouse scrolled (421, 328) with delta (0, 0)
Screenshot: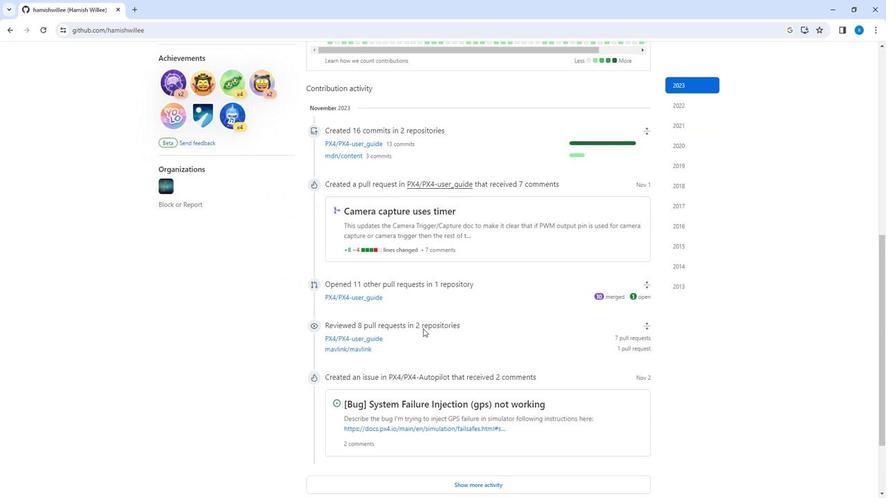 
Action: Mouse scrolled (421, 328) with delta (0, 0)
Screenshot: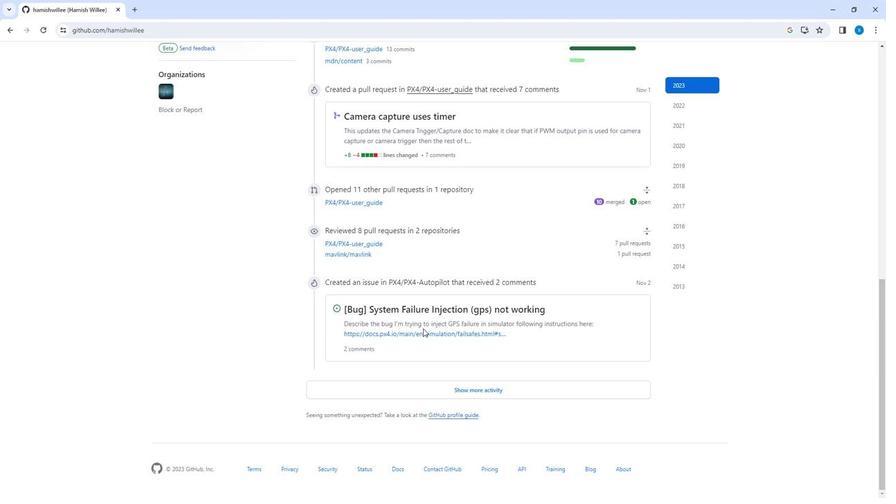 
Action: Mouse scrolled (421, 328) with delta (0, 0)
Screenshot: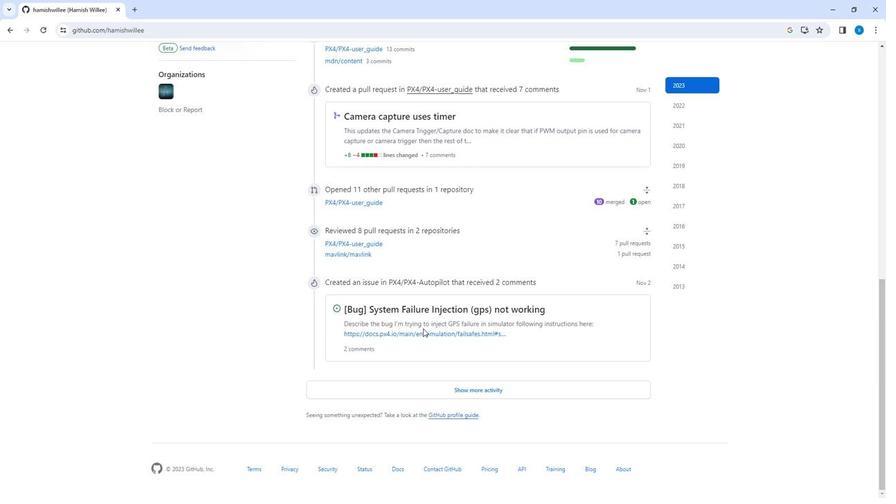 
Action: Mouse moved to (447, 390)
Screenshot: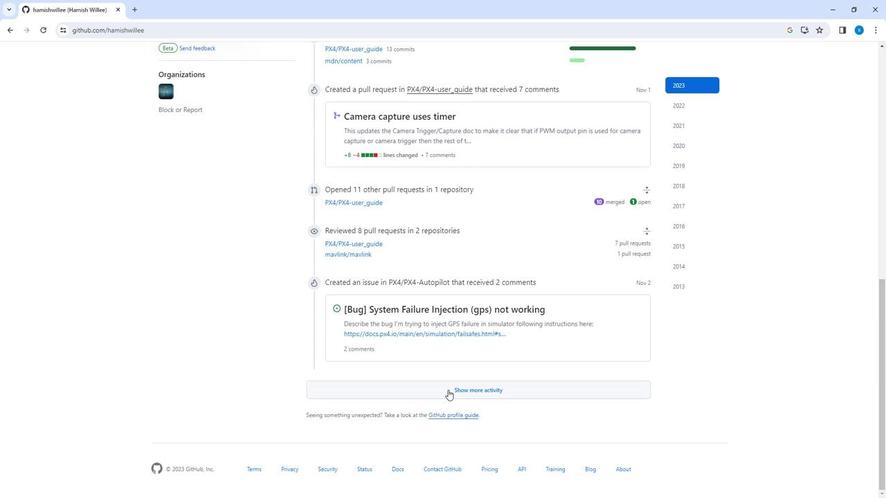 
Action: Mouse pressed left at (447, 390)
Screenshot: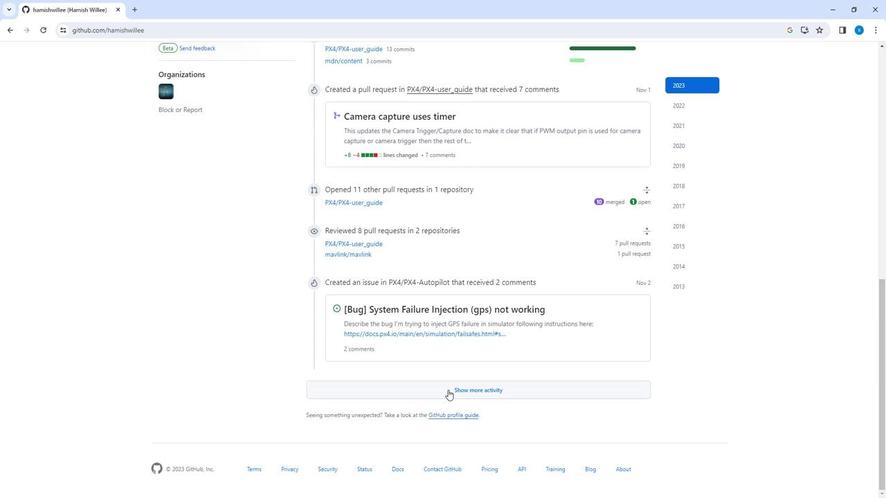 
Action: Mouse scrolled (447, 389) with delta (0, 0)
Screenshot: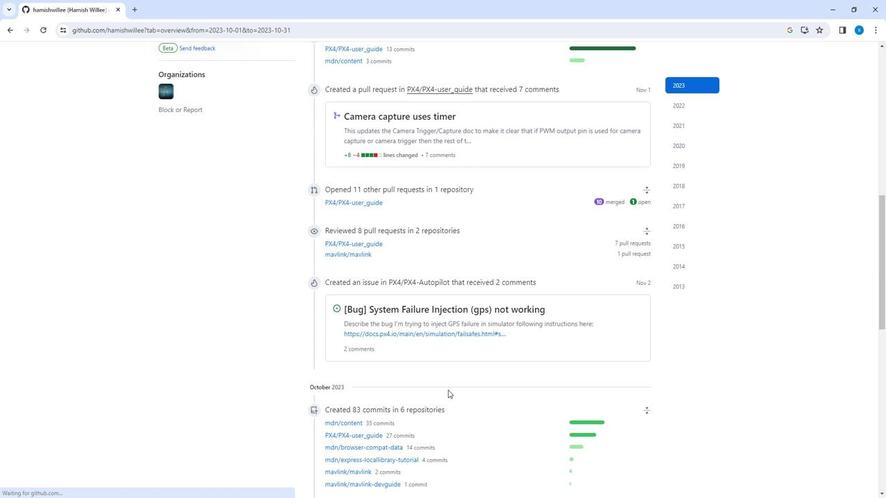 
Action: Mouse scrolled (447, 389) with delta (0, 0)
Screenshot: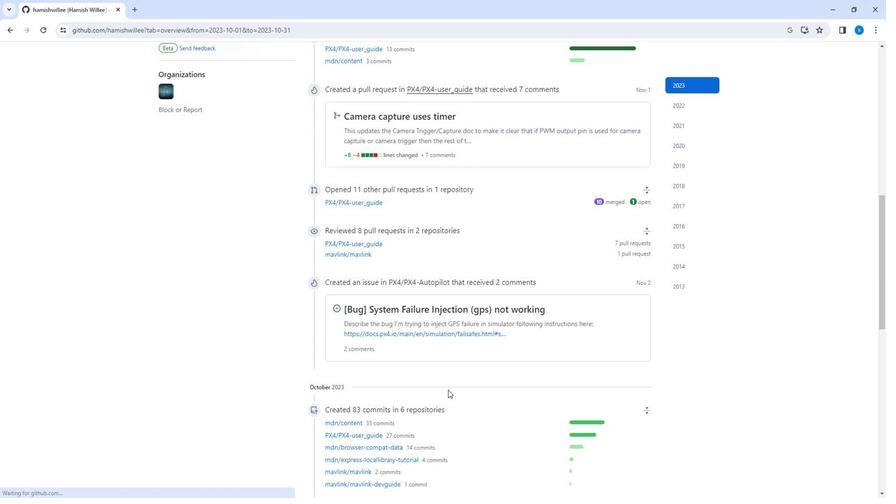 
Action: Mouse scrolled (447, 389) with delta (0, 0)
Screenshot: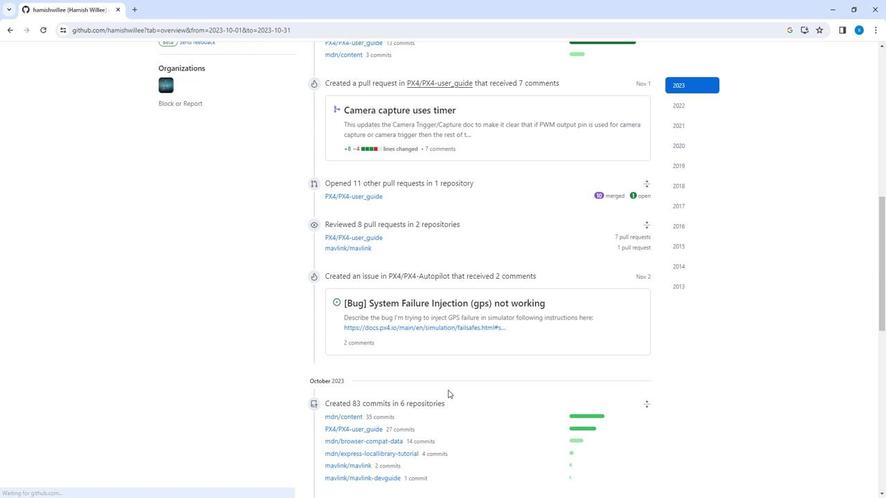 
Action: Mouse scrolled (447, 389) with delta (0, 0)
Screenshot: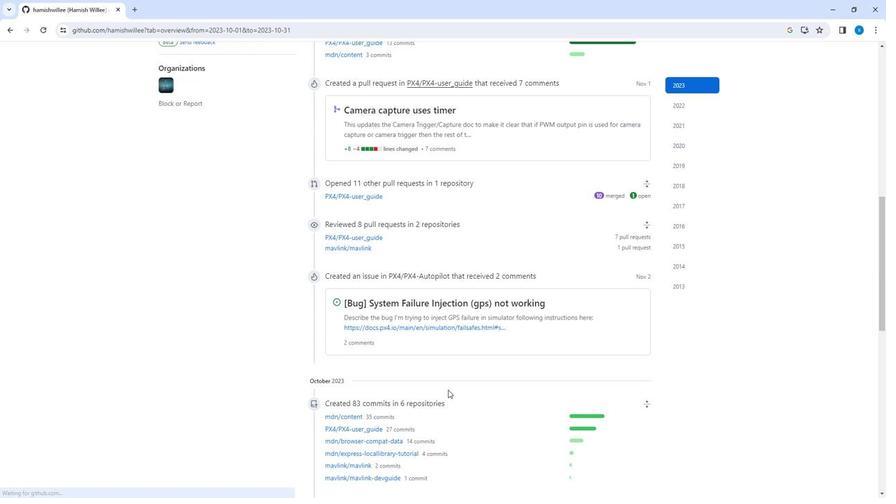 
Action: Mouse scrolled (447, 389) with delta (0, 0)
Screenshot: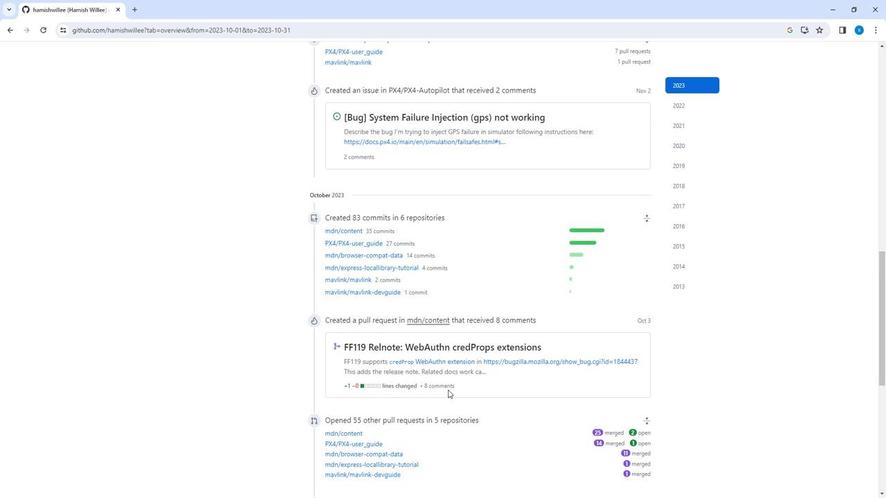 
Action: Mouse scrolled (447, 389) with delta (0, 0)
Screenshot: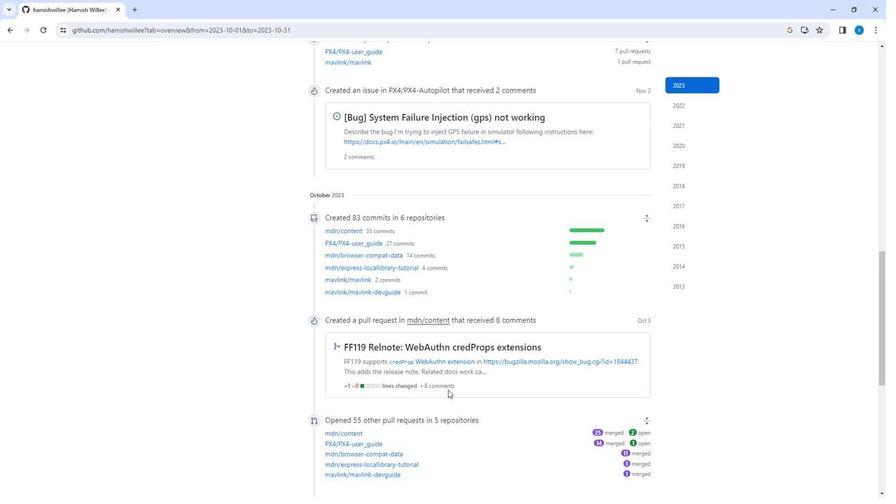 
Action: Mouse scrolled (447, 389) with delta (0, 0)
Screenshot: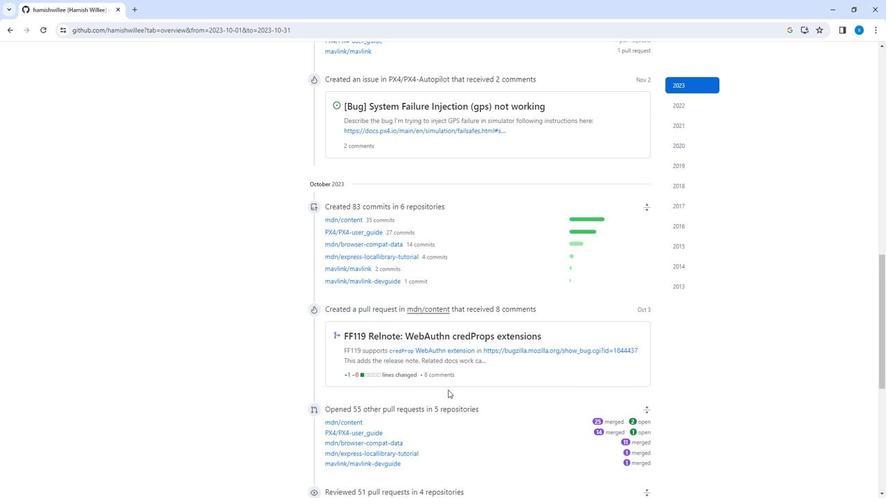 
Action: Mouse scrolled (447, 389) with delta (0, 0)
Screenshot: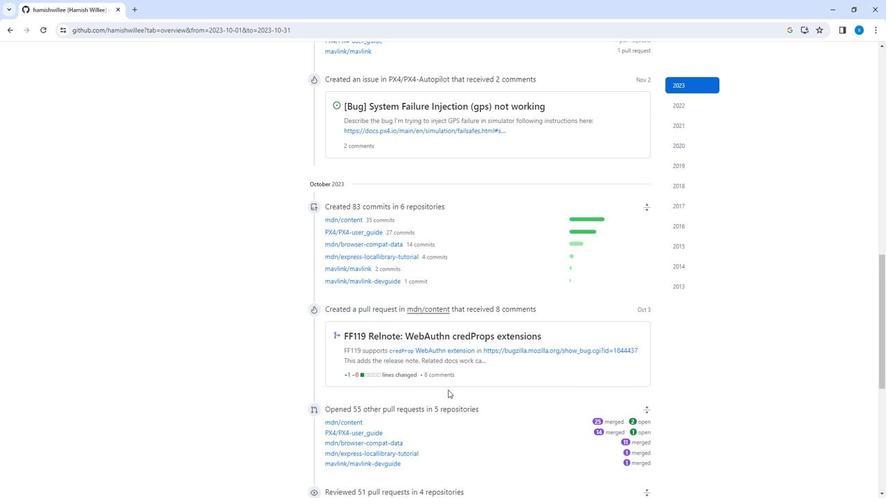 
Action: Mouse scrolled (447, 389) with delta (0, 0)
Screenshot: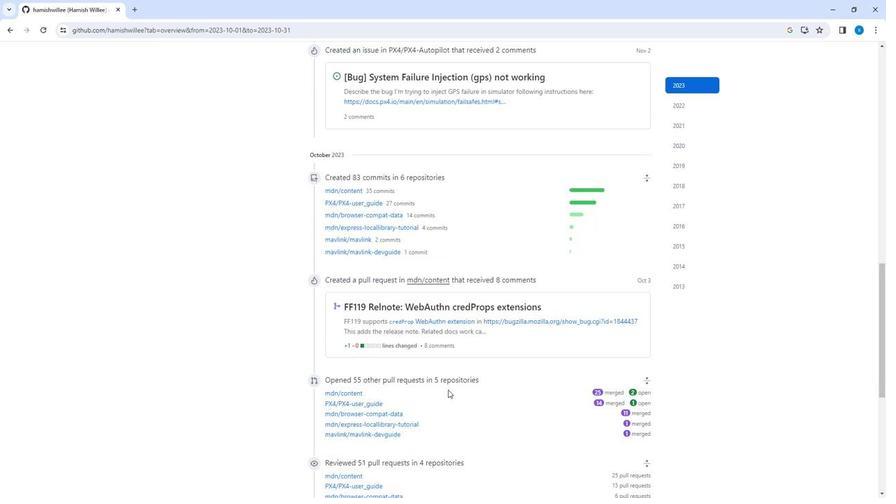 
Action: Mouse scrolled (447, 389) with delta (0, 0)
Screenshot: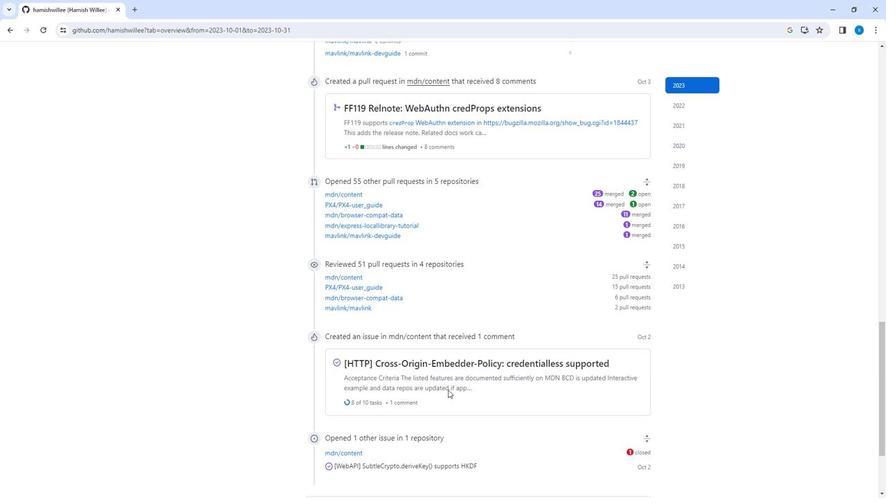 
Action: Mouse scrolled (447, 389) with delta (0, 0)
Screenshot: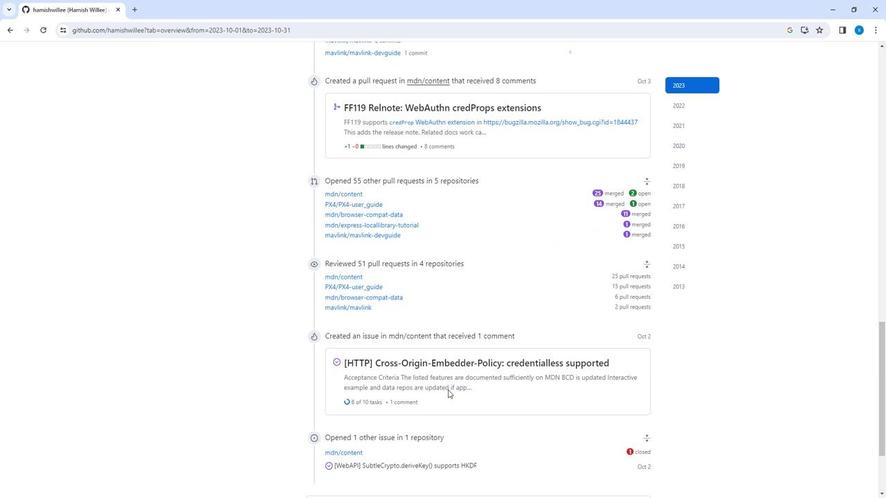 
Action: Mouse scrolled (447, 389) with delta (0, 0)
Screenshot: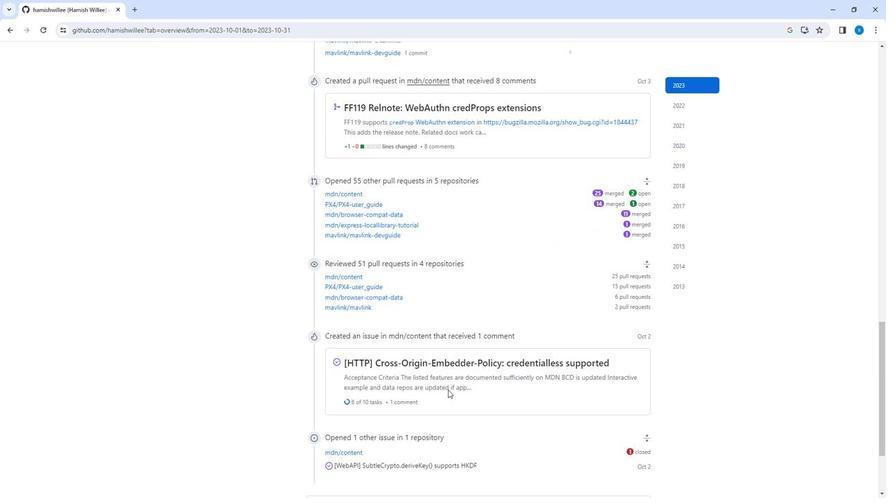 
Action: Mouse scrolled (447, 389) with delta (0, 0)
Screenshot: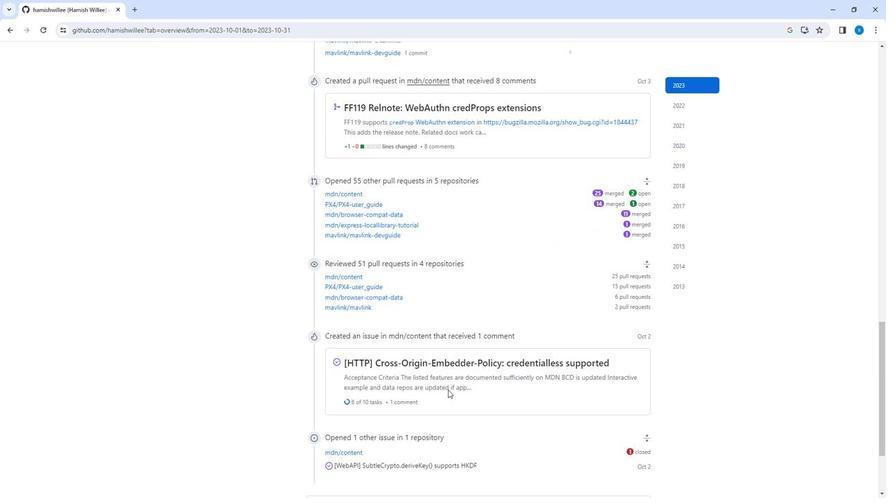 
Action: Mouse pressed left at (447, 390)
Screenshot: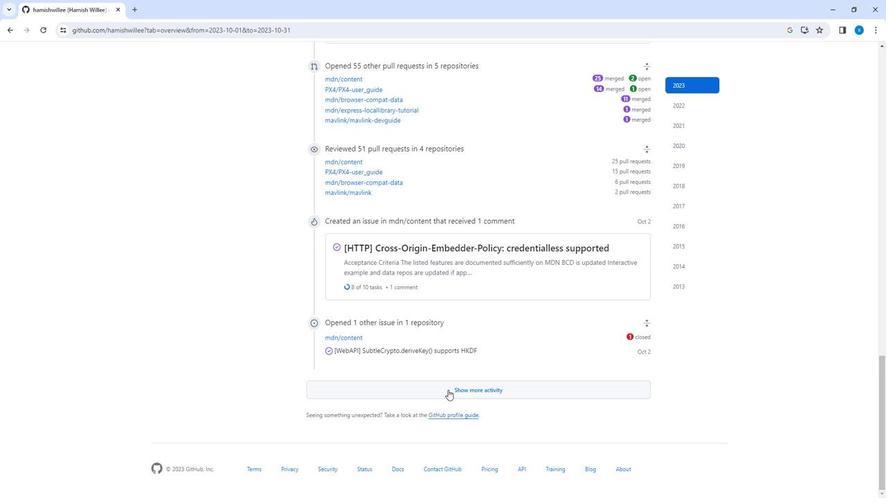 
Action: Mouse moved to (474, 335)
Screenshot: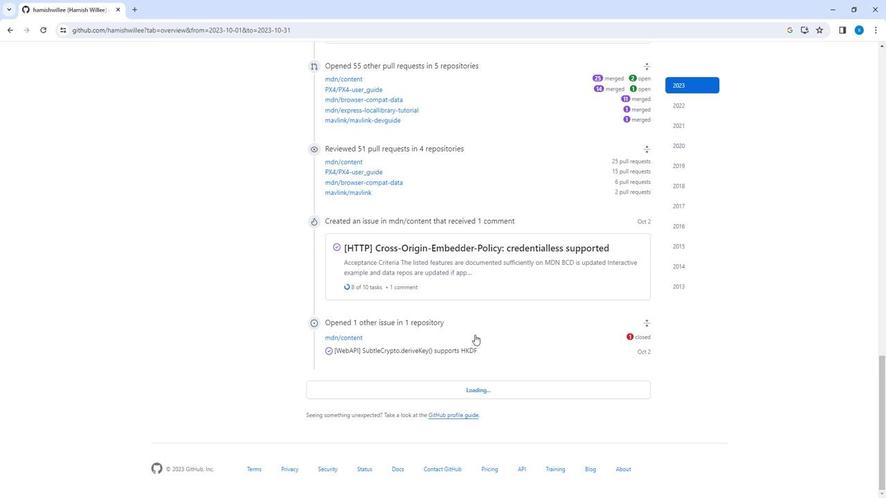 
Action: Mouse scrolled (474, 334) with delta (0, 0)
Screenshot: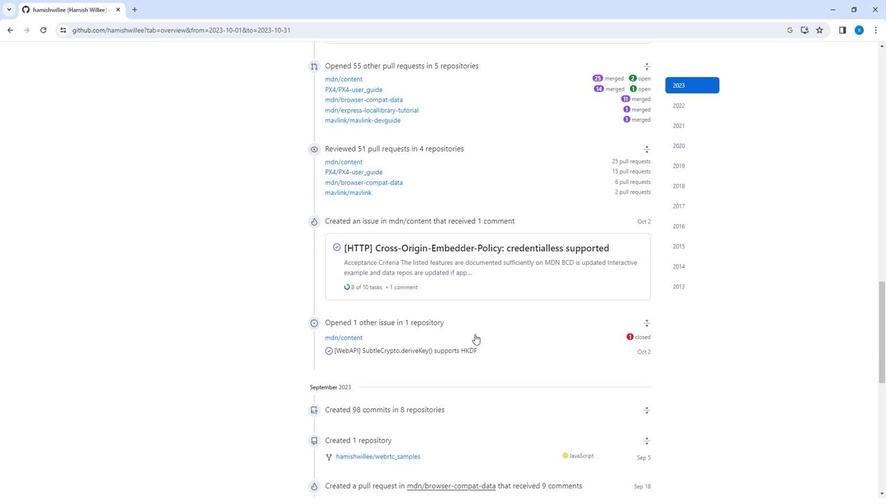
Action: Mouse scrolled (474, 334) with delta (0, 0)
Screenshot: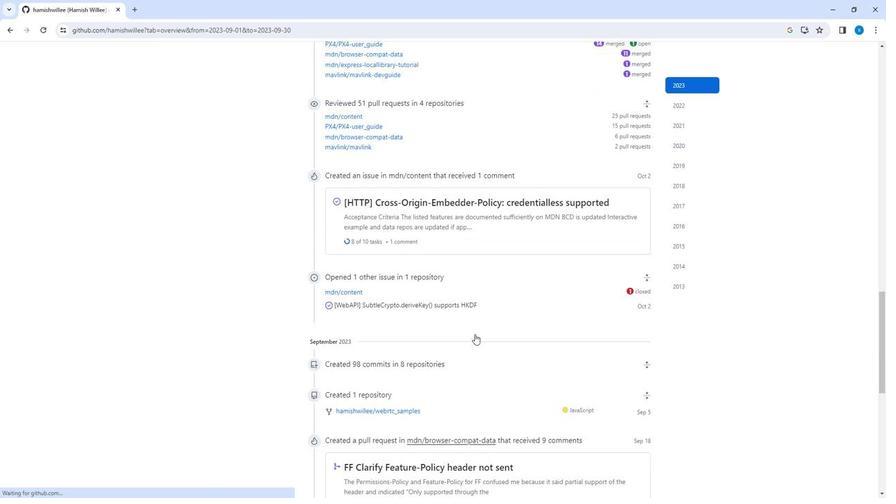 
Action: Mouse scrolled (474, 334) with delta (0, 0)
Screenshot: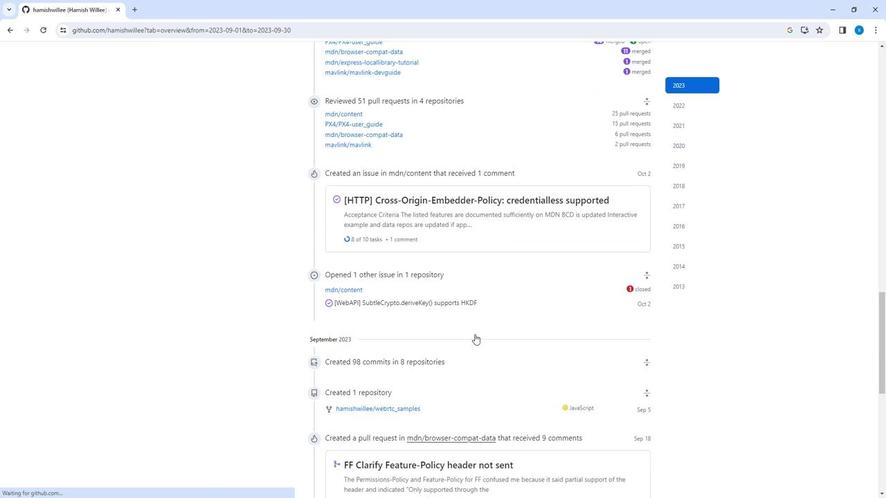 
Action: Mouse scrolled (474, 334) with delta (0, 0)
Screenshot: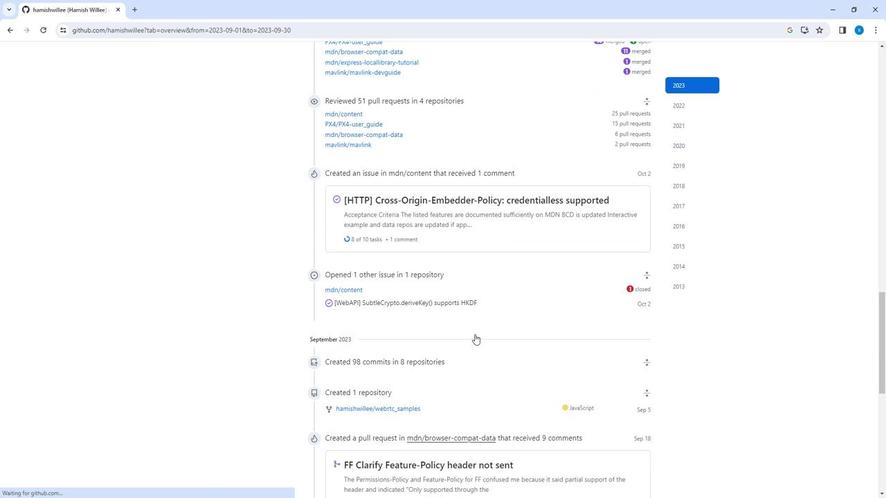 
Action: Mouse scrolled (474, 334) with delta (0, 0)
Screenshot: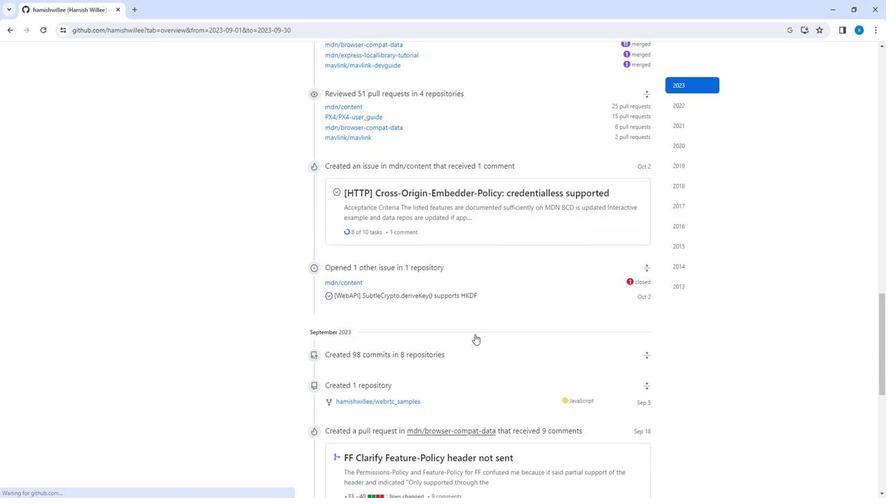 
Action: Mouse scrolled (474, 334) with delta (0, 0)
Screenshot: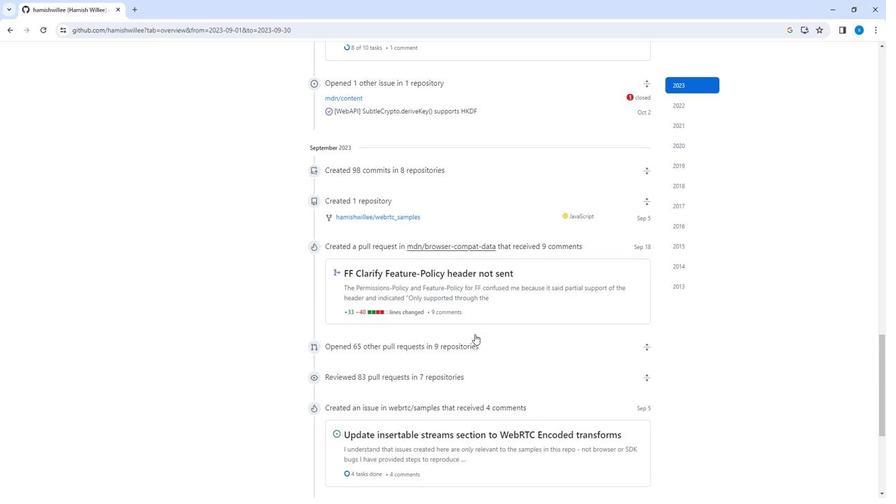 
Action: Mouse scrolled (474, 334) with delta (0, 0)
Screenshot: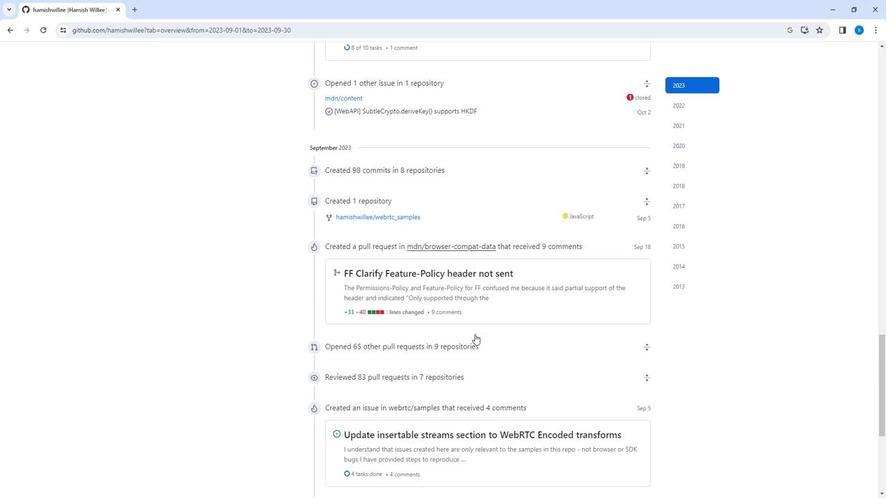 
Action: Mouse scrolled (474, 334) with delta (0, 0)
Screenshot: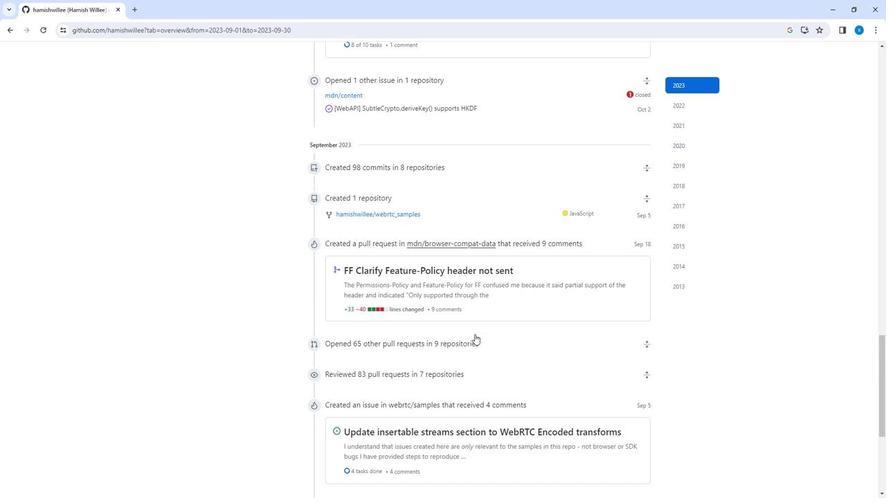 
Action: Mouse scrolled (474, 334) with delta (0, 0)
Screenshot: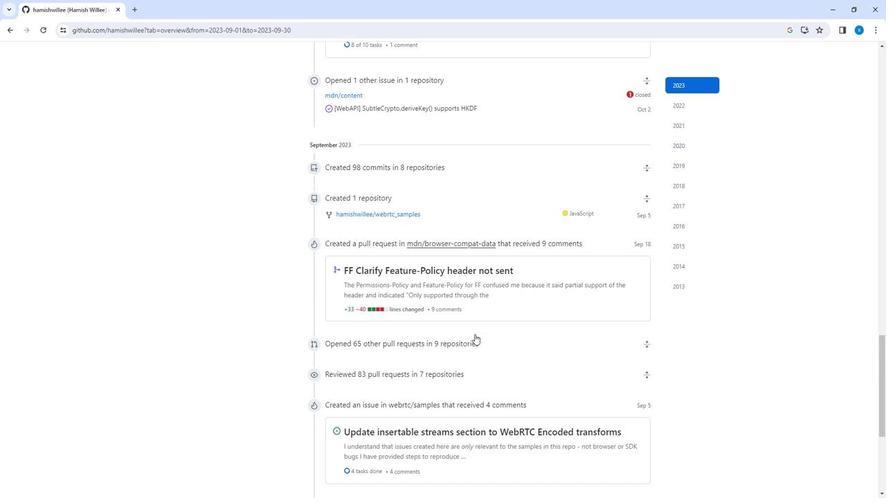 
Action: Mouse scrolled (474, 334) with delta (0, 0)
Screenshot: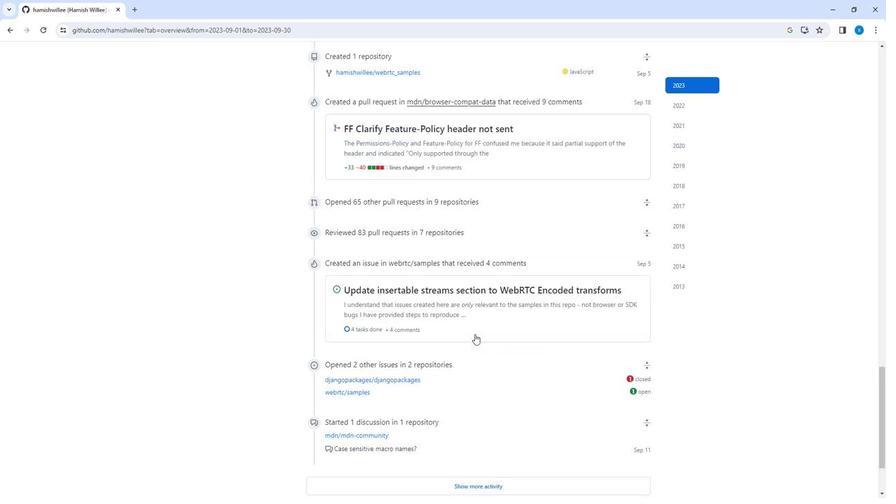 
Action: Mouse scrolled (474, 334) with delta (0, 0)
Screenshot: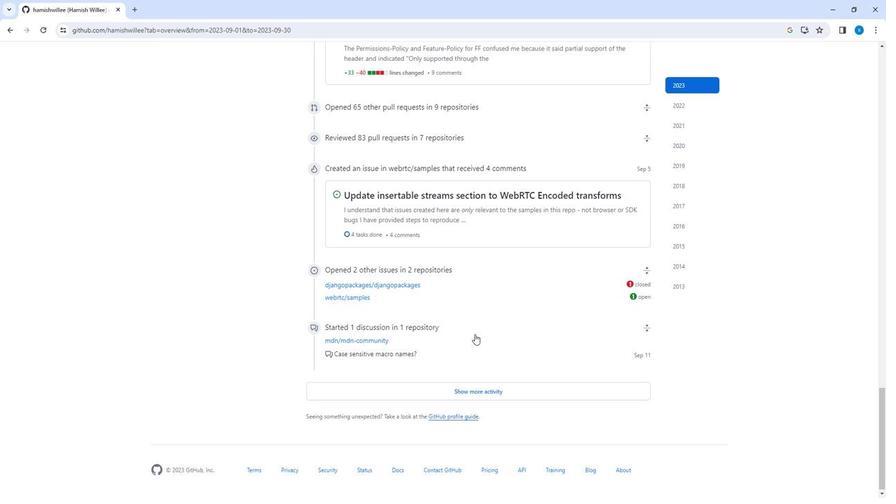 
Action: Mouse scrolled (474, 335) with delta (0, 0)
Screenshot: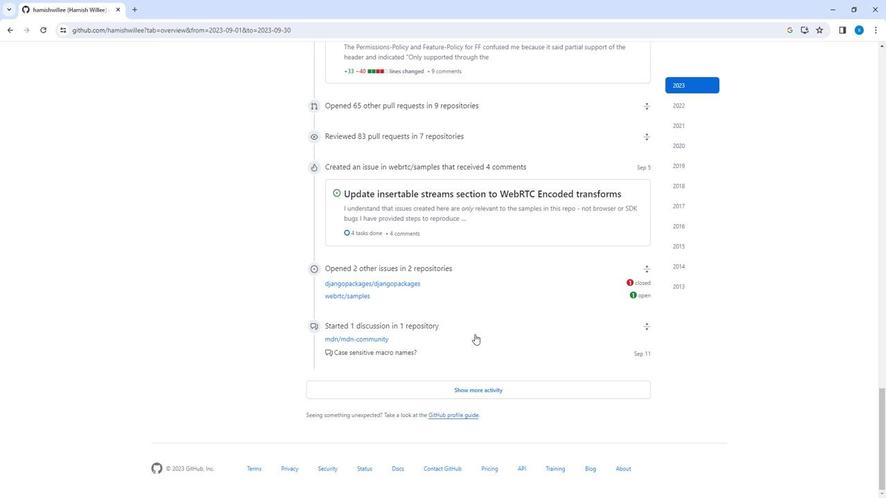 
Action: Mouse scrolled (474, 335) with delta (0, 0)
Screenshot: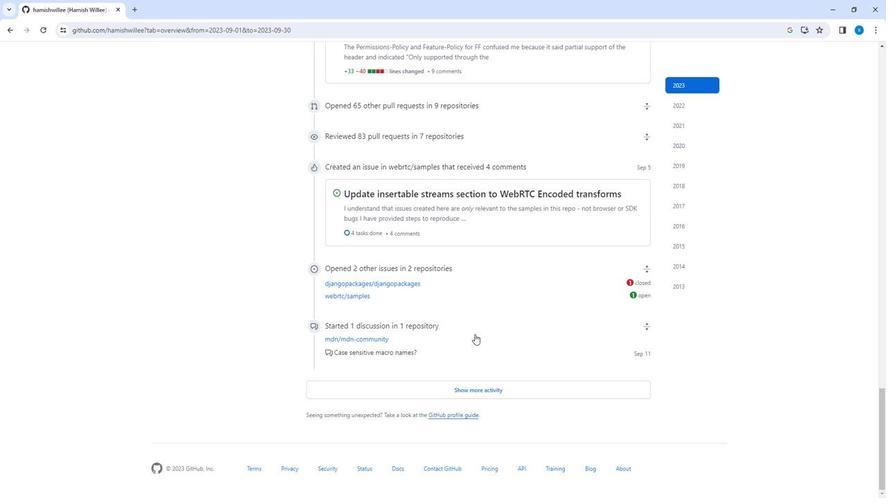 
Action: Mouse scrolled (474, 335) with delta (0, 0)
Screenshot: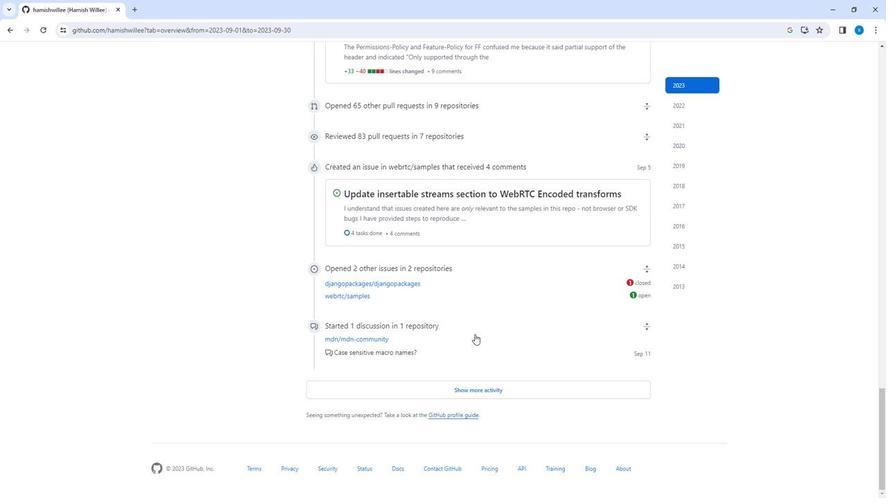 
Action: Mouse scrolled (474, 335) with delta (0, 0)
Screenshot: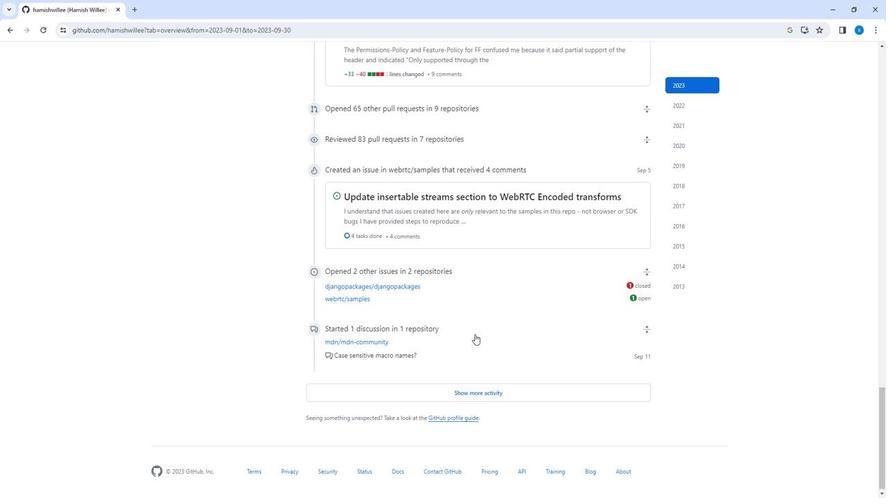 
Action: Mouse scrolled (474, 335) with delta (0, 0)
Screenshot: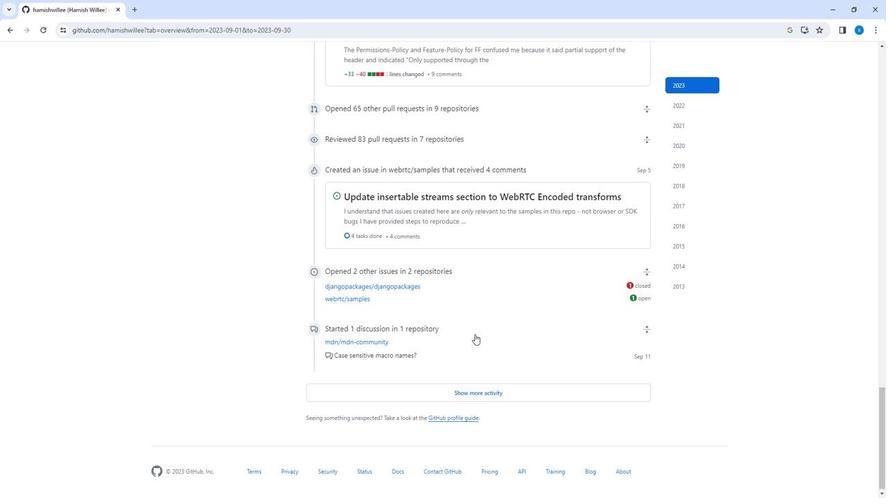 
Action: Mouse scrolled (474, 335) with delta (0, 0)
Screenshot: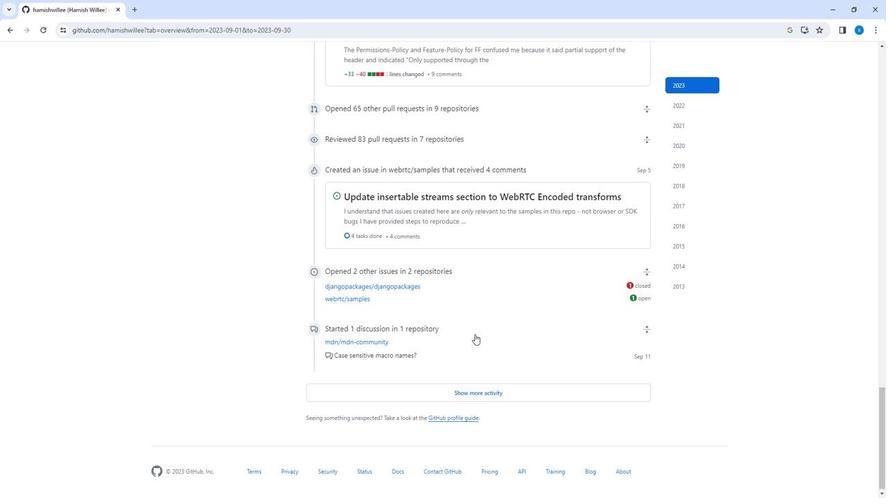 
Action: Mouse scrolled (474, 335) with delta (0, 0)
Screenshot: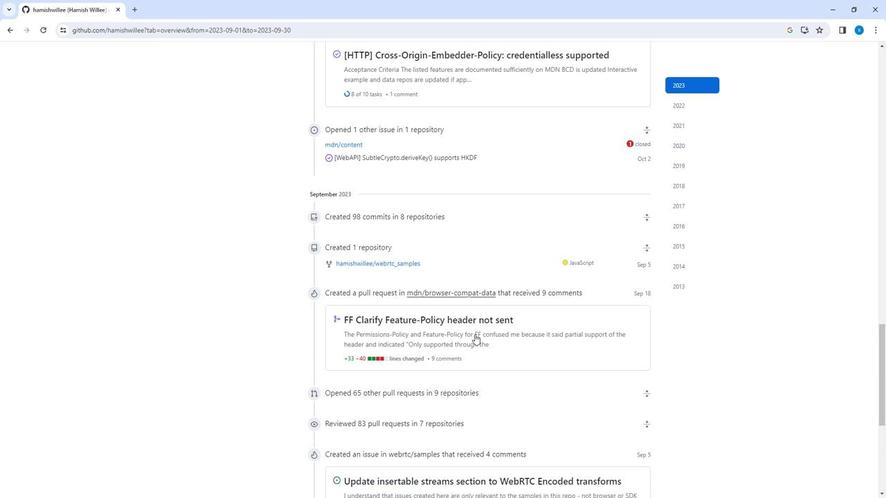 
Action: Mouse scrolled (474, 335) with delta (0, 0)
Screenshot: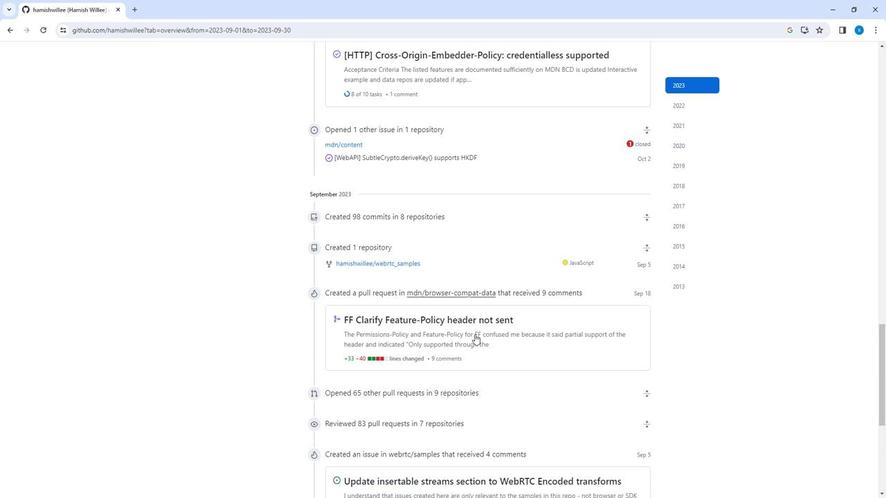 
Action: Mouse scrolled (474, 335) with delta (0, 0)
Screenshot: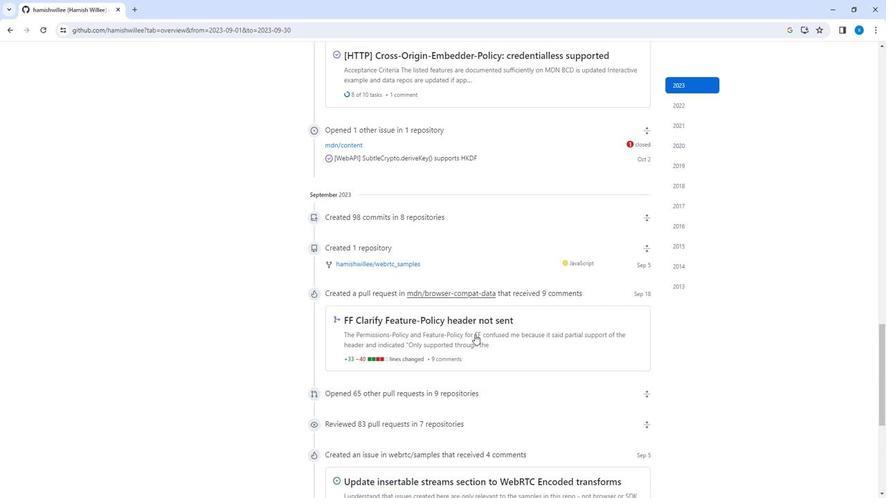 
Action: Mouse scrolled (474, 335) with delta (0, 0)
Screenshot: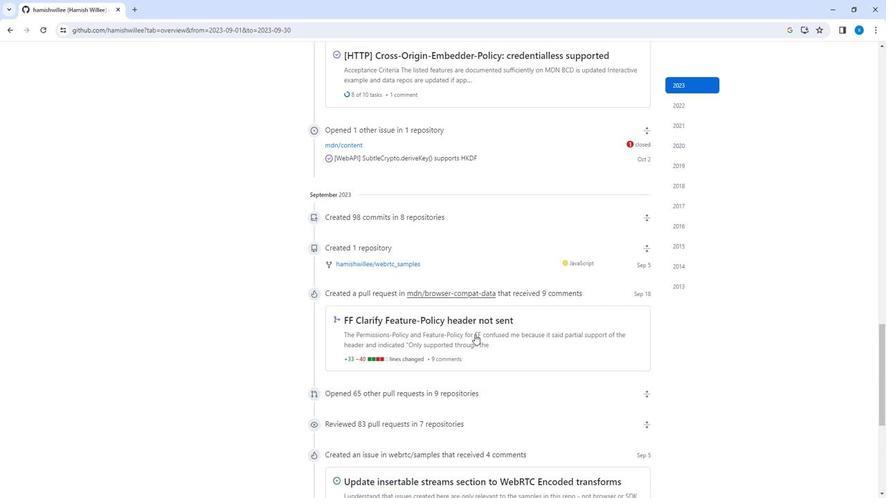 
Action: Mouse scrolled (474, 335) with delta (0, 0)
Screenshot: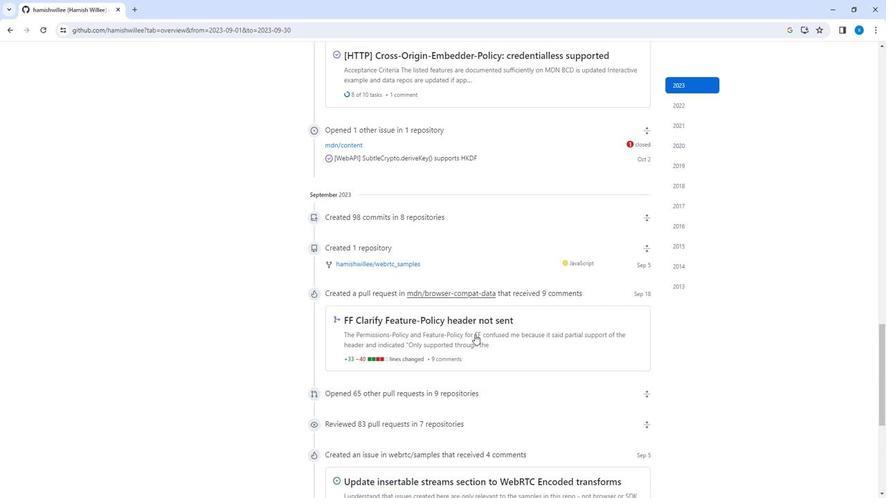 
Action: Mouse scrolled (474, 335) with delta (0, 0)
Screenshot: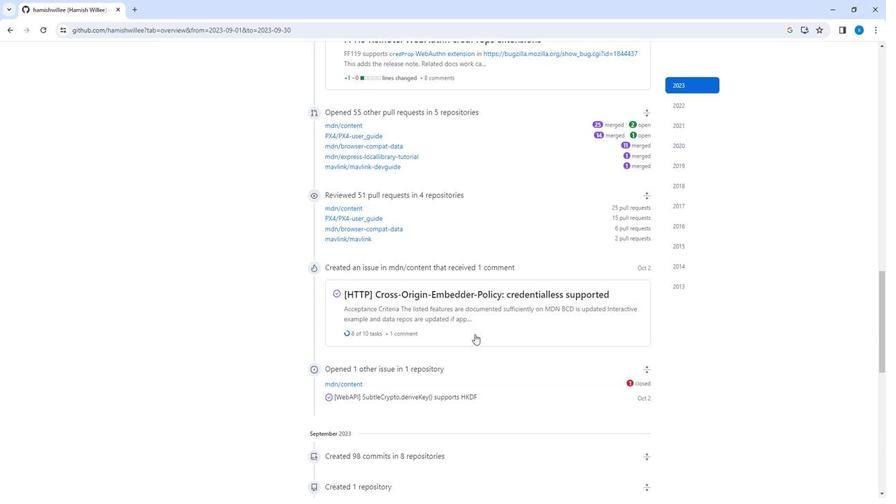 
Action: Mouse scrolled (474, 335) with delta (0, 0)
Screenshot: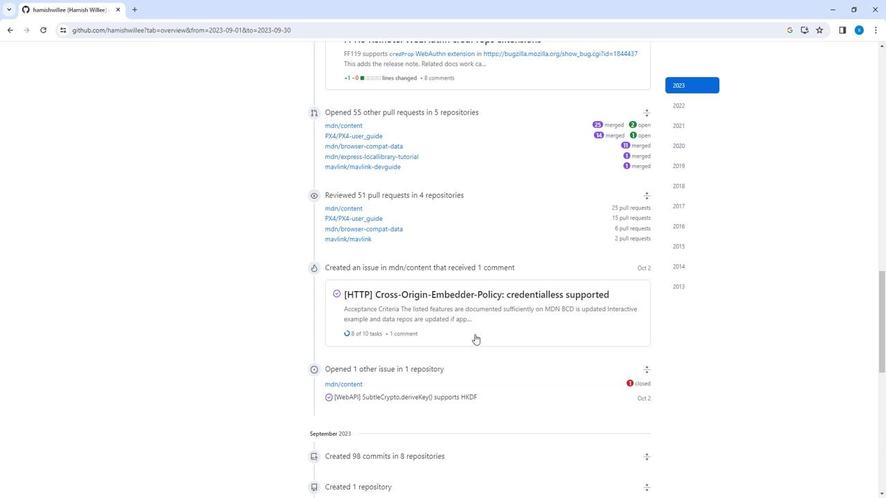 
Action: Mouse scrolled (474, 335) with delta (0, 0)
Screenshot: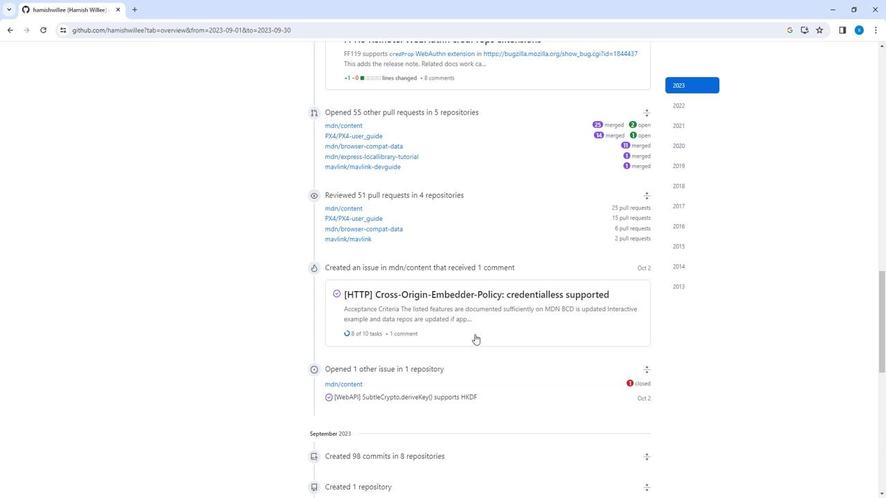 
Action: Mouse scrolled (474, 335) with delta (0, 0)
Screenshot: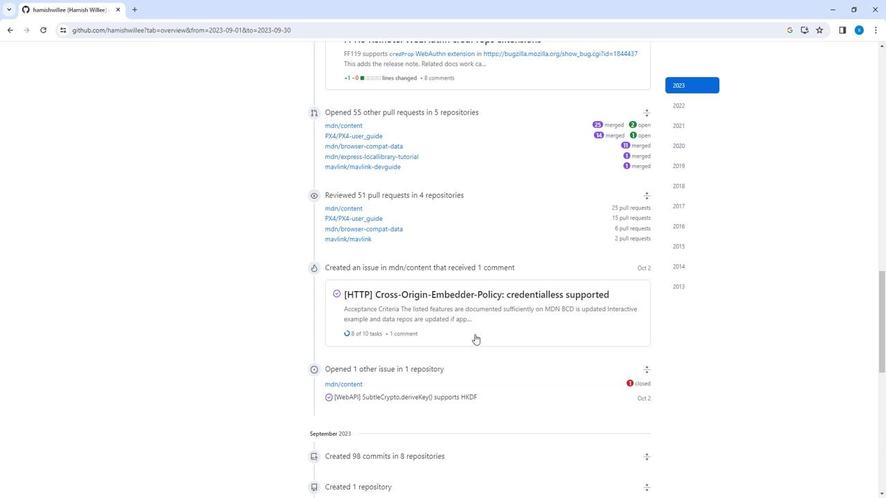 
Action: Mouse scrolled (474, 335) with delta (0, 0)
Screenshot: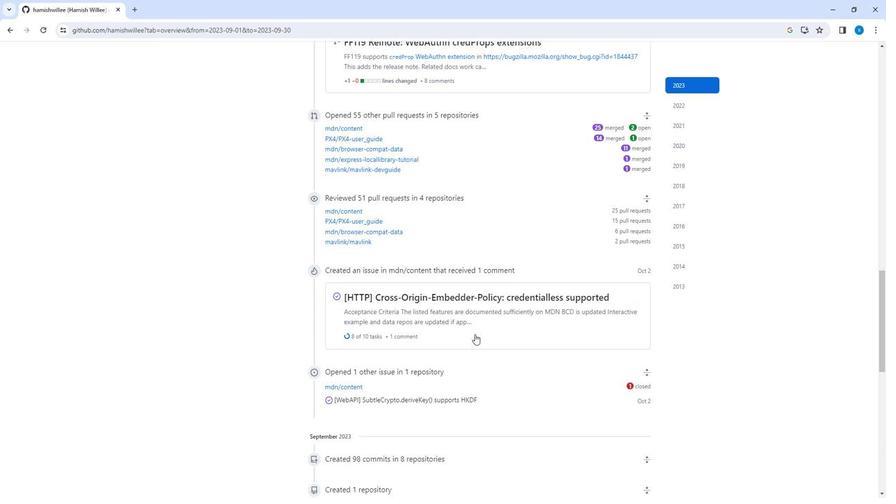
Action: Mouse scrolled (474, 335) with delta (0, 0)
Screenshot: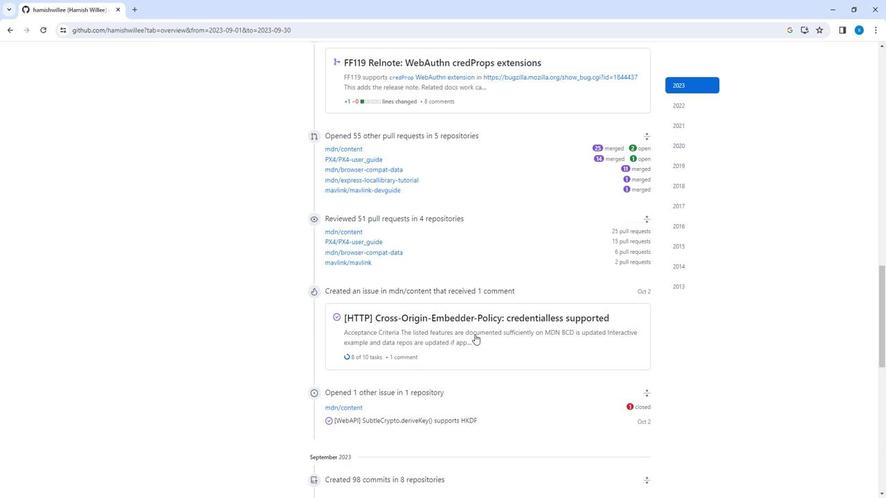 
Action: Mouse scrolled (474, 334) with delta (0, 0)
Screenshot: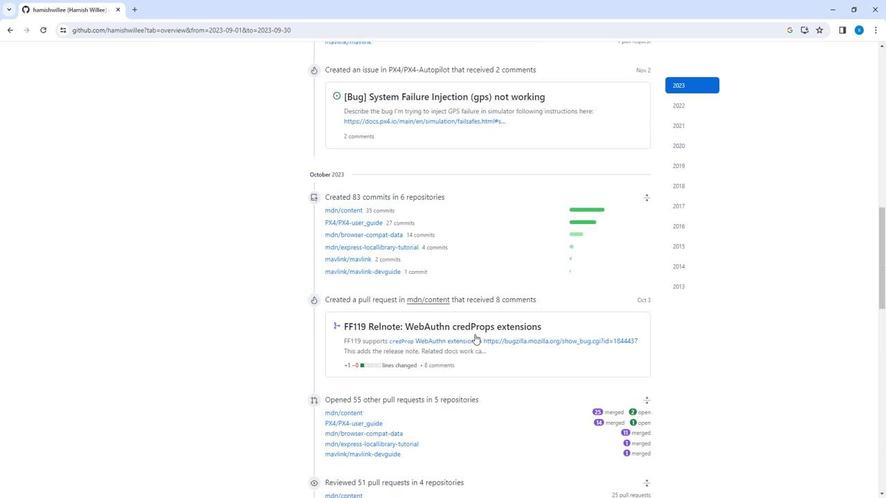 
Action: Mouse scrolled (474, 335) with delta (0, 0)
Screenshot: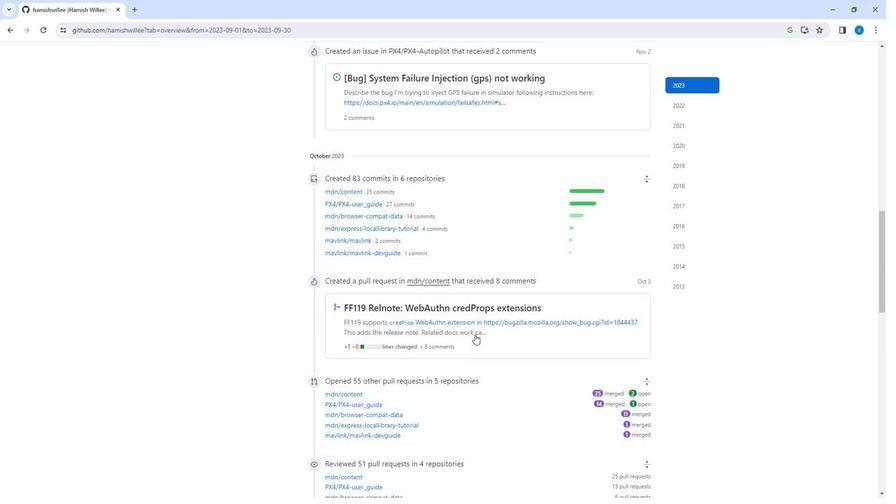 
Action: Mouse scrolled (474, 335) with delta (0, 0)
Screenshot: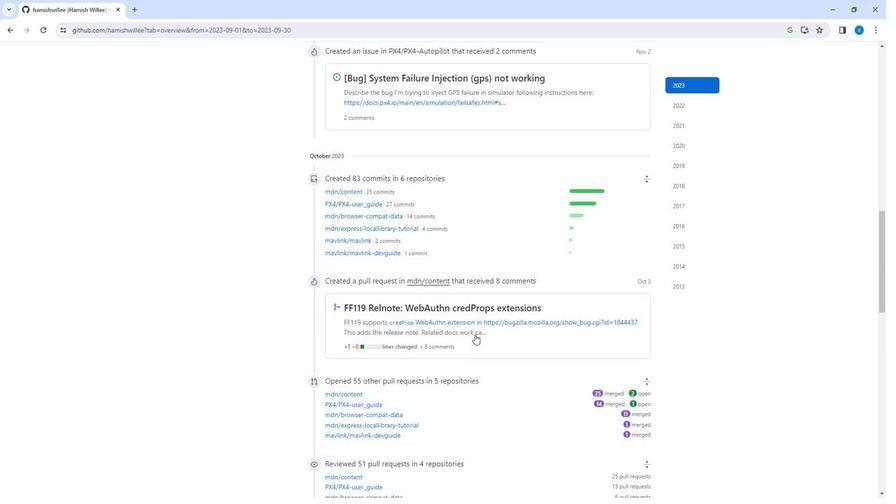 
Action: Mouse scrolled (474, 335) with delta (0, 0)
Screenshot: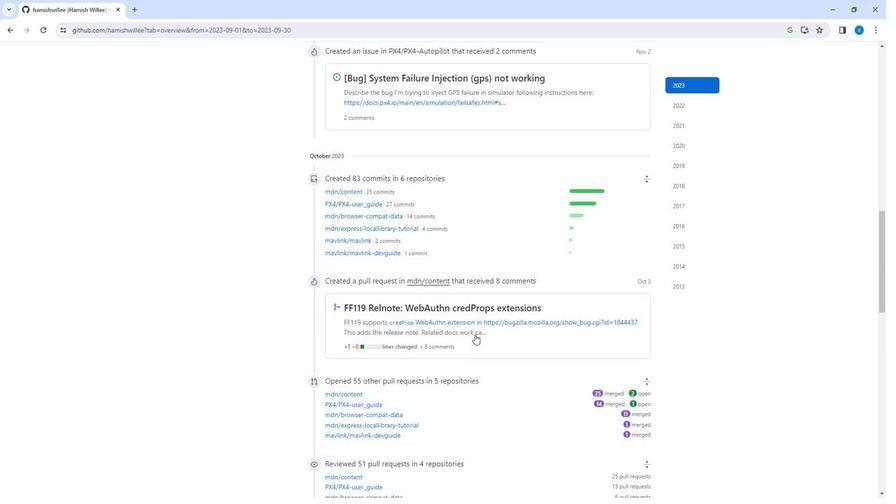 
Action: Mouse scrolled (474, 335) with delta (0, 0)
Screenshot: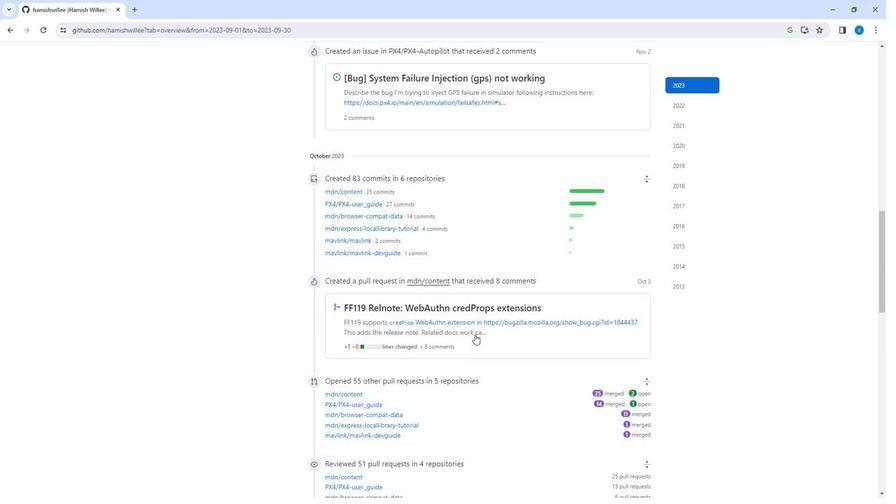 
Action: Mouse scrolled (474, 335) with delta (0, 0)
Screenshot: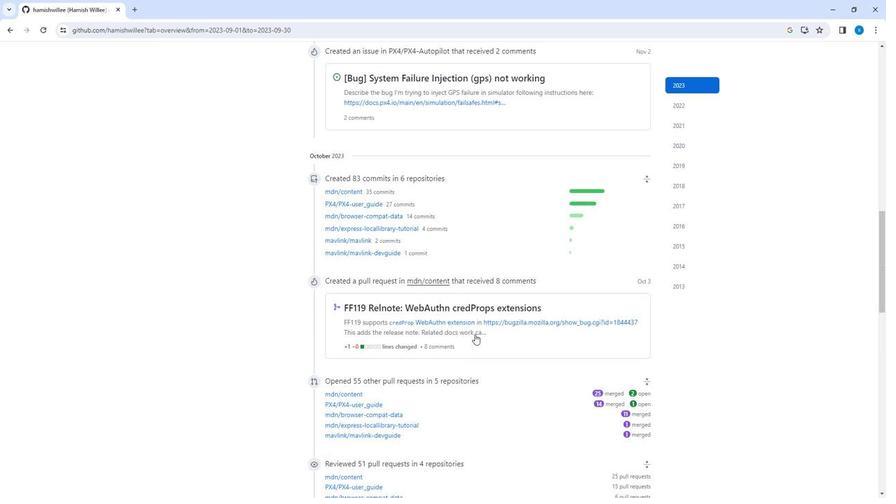 
Action: Mouse scrolled (474, 335) with delta (0, 0)
Screenshot: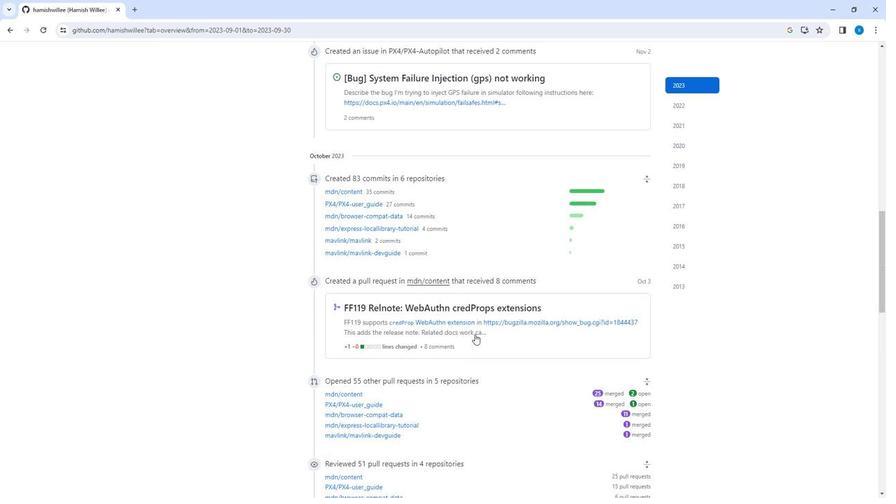 
Action: Mouse scrolled (474, 335) with delta (0, 0)
Screenshot: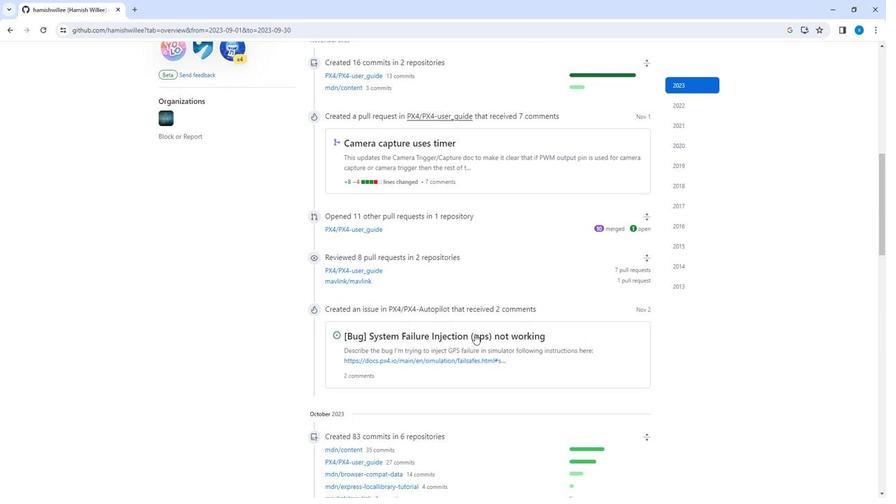 
Action: Mouse scrolled (474, 335) with delta (0, 0)
Screenshot: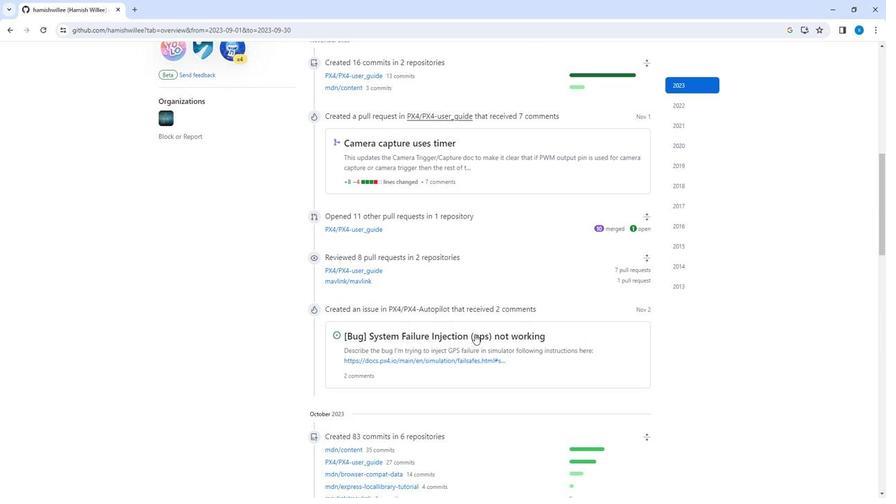 
Action: Mouse scrolled (474, 335) with delta (0, 0)
Screenshot: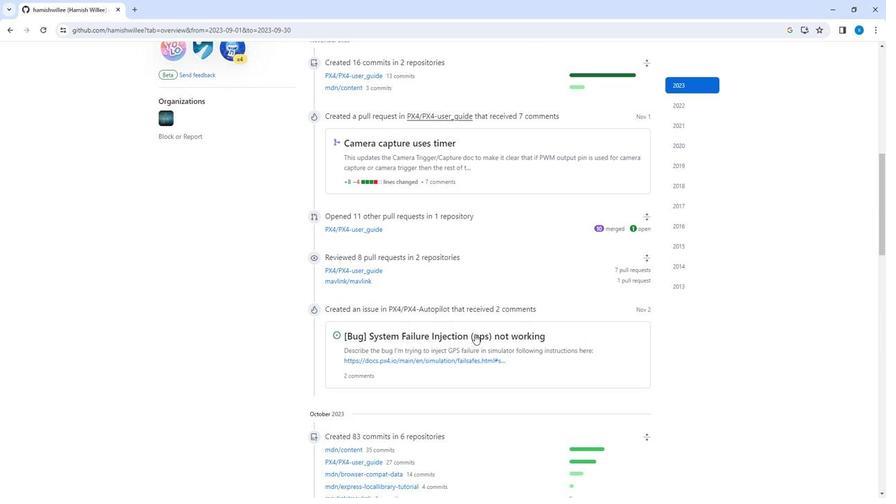 
Action: Mouse scrolled (474, 335) with delta (0, 0)
Screenshot: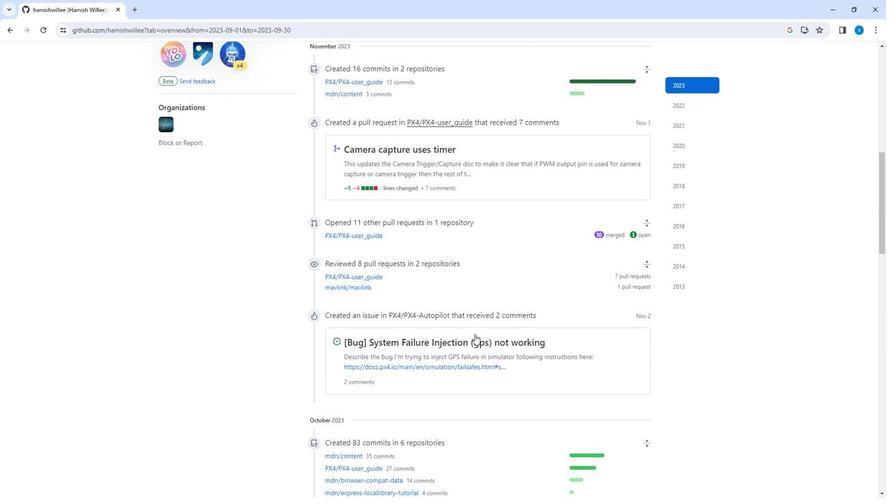 
Action: Mouse scrolled (474, 335) with delta (0, 0)
Screenshot: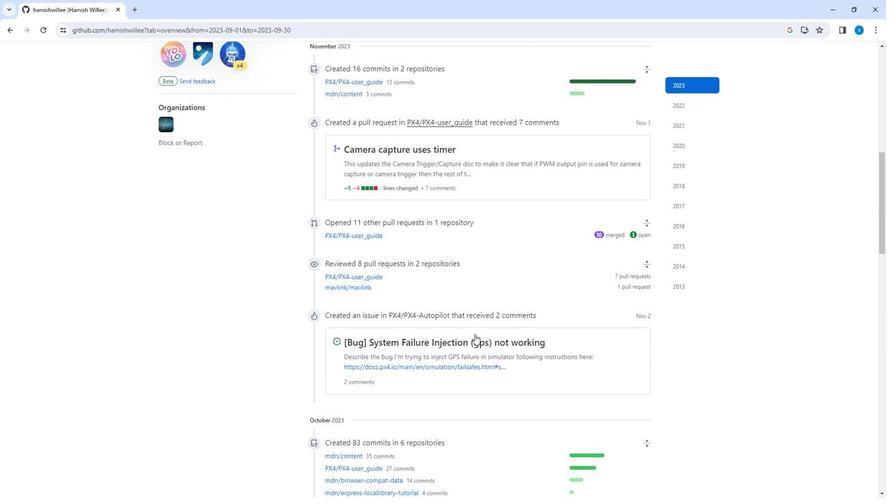 
Action: Mouse scrolled (474, 335) with delta (0, 0)
Screenshot: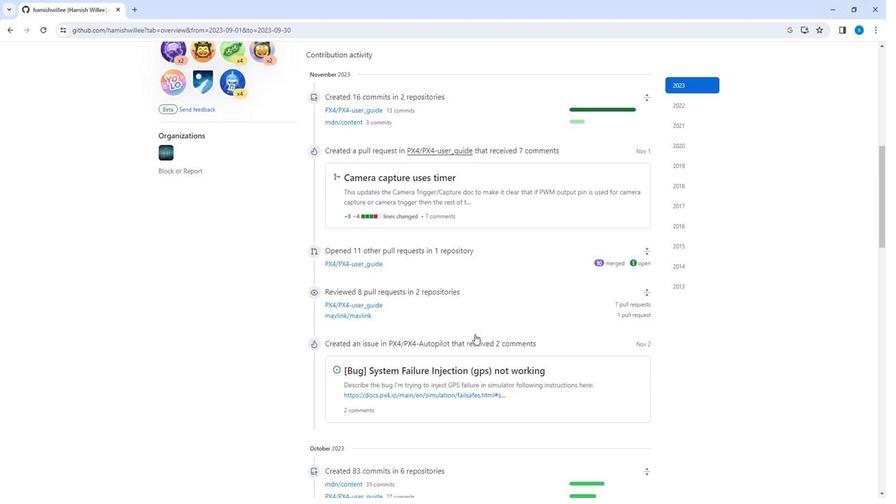 
Action: Mouse scrolled (474, 335) with delta (0, 0)
Screenshot: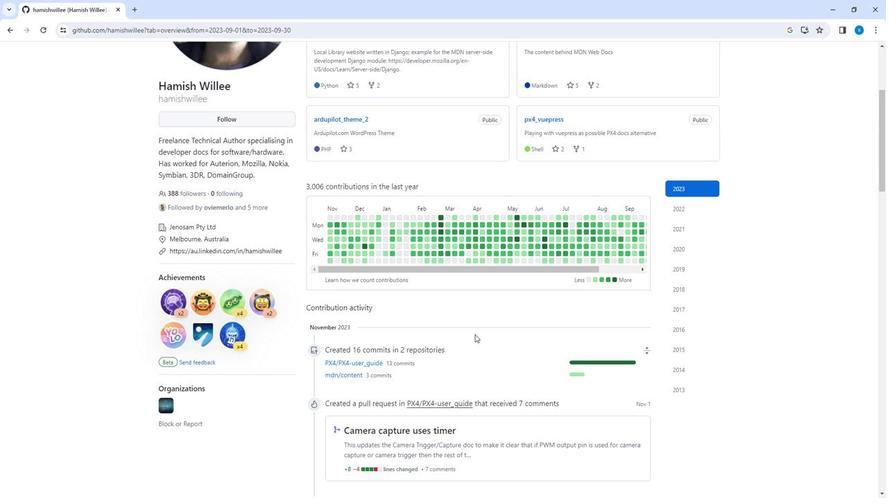 
Action: Mouse scrolled (474, 335) with delta (0, 0)
Screenshot: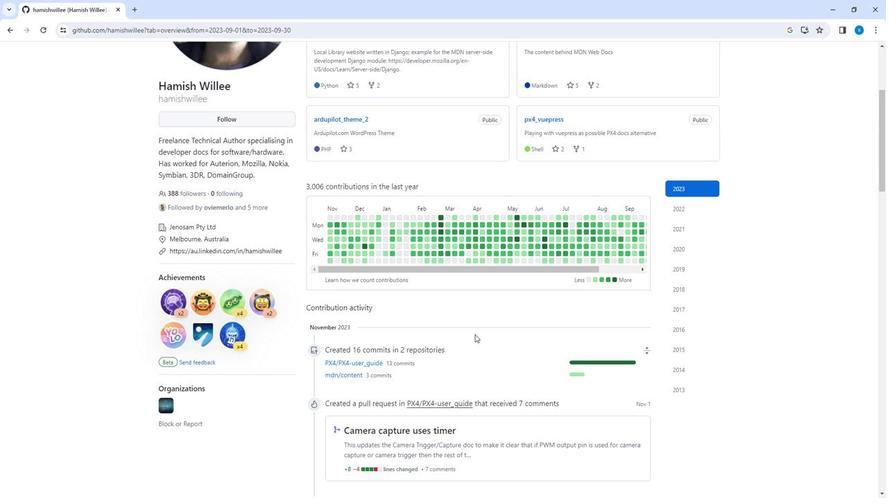 
Action: Mouse scrolled (474, 335) with delta (0, 0)
Screenshot: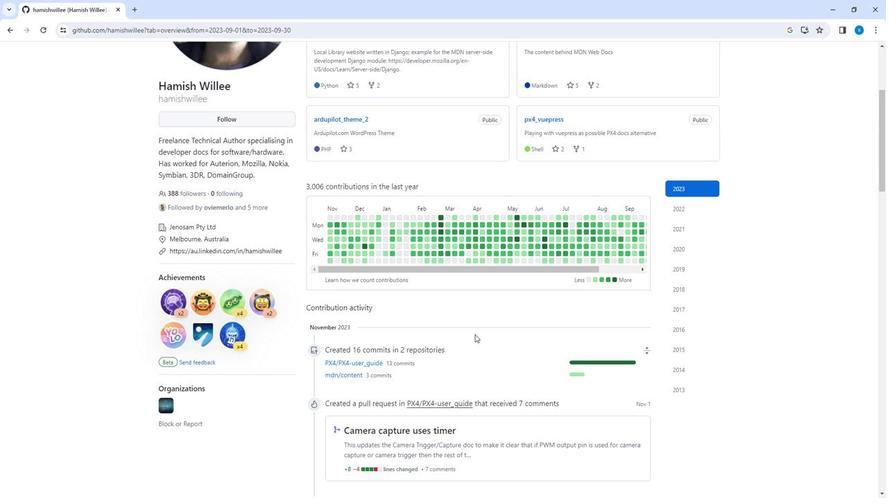 
Action: Mouse scrolled (474, 335) with delta (0, 0)
Screenshot: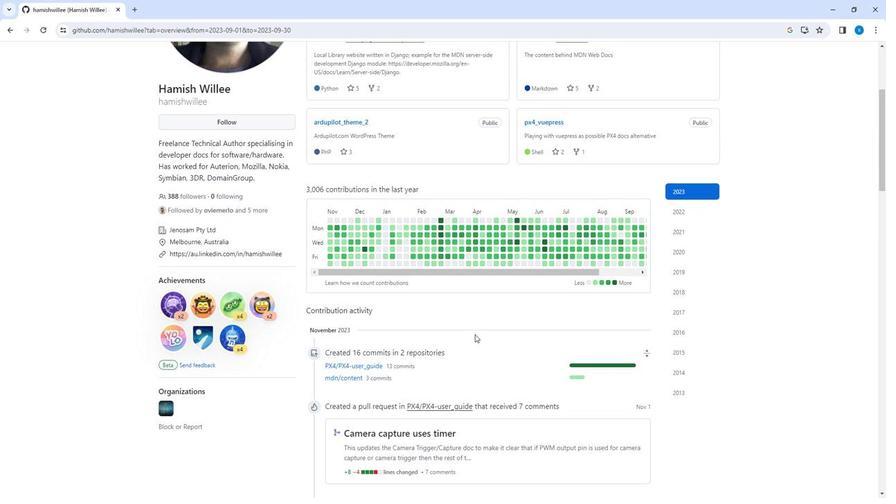 
Action: Mouse scrolled (474, 335) with delta (0, 0)
Screenshot: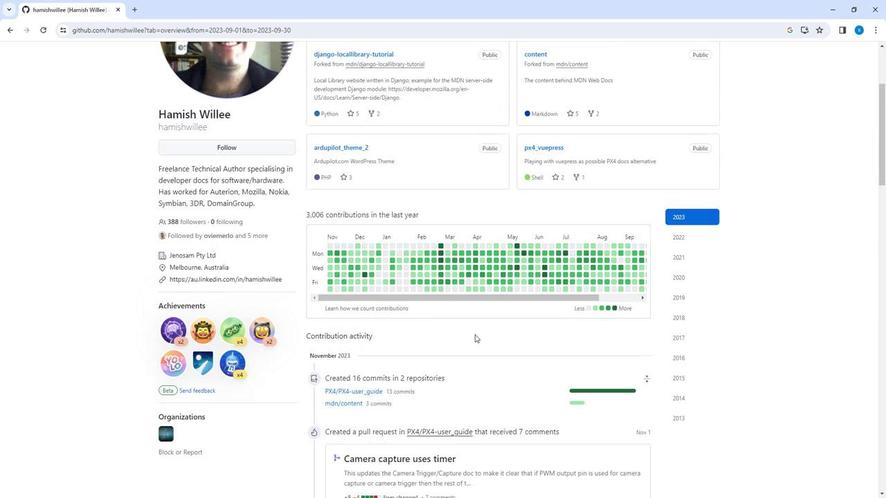 
Action: Mouse moved to (176, 185)
Screenshot: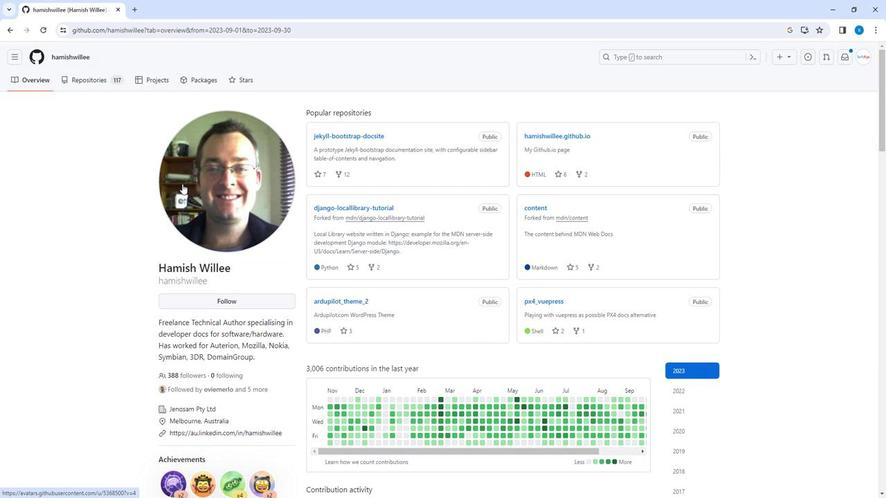 
